 Task: Create a due date automation trigger when advanced on, 2 working days after a card is due add fields without custom field "Resume" set to 10 at 11:00 AM.
Action: Mouse moved to (1005, 301)
Screenshot: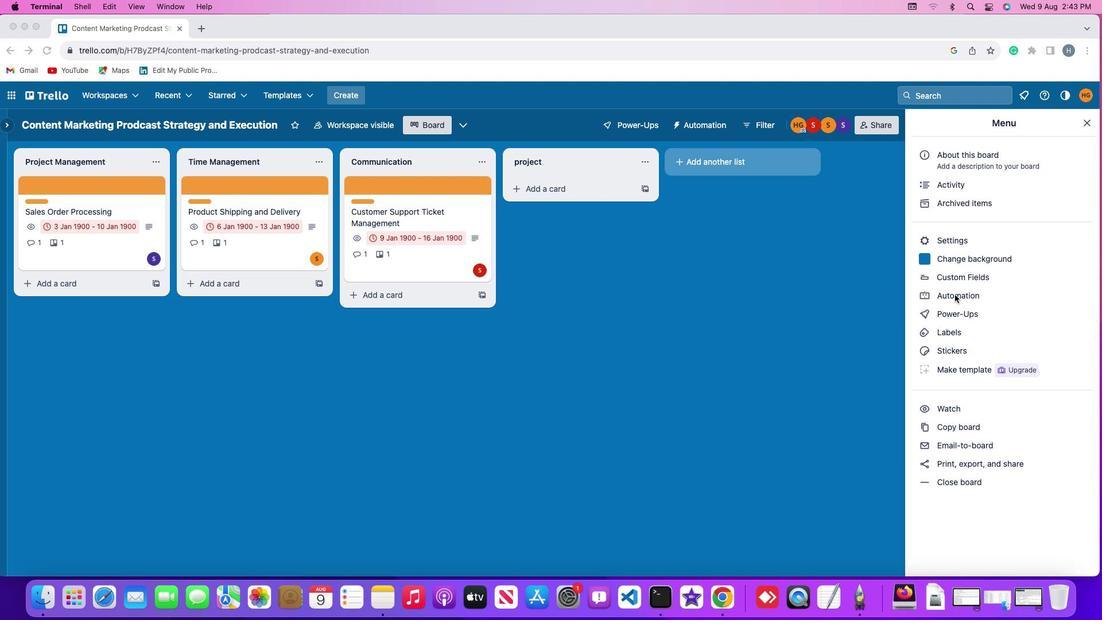 
Action: Mouse pressed left at (1005, 301)
Screenshot: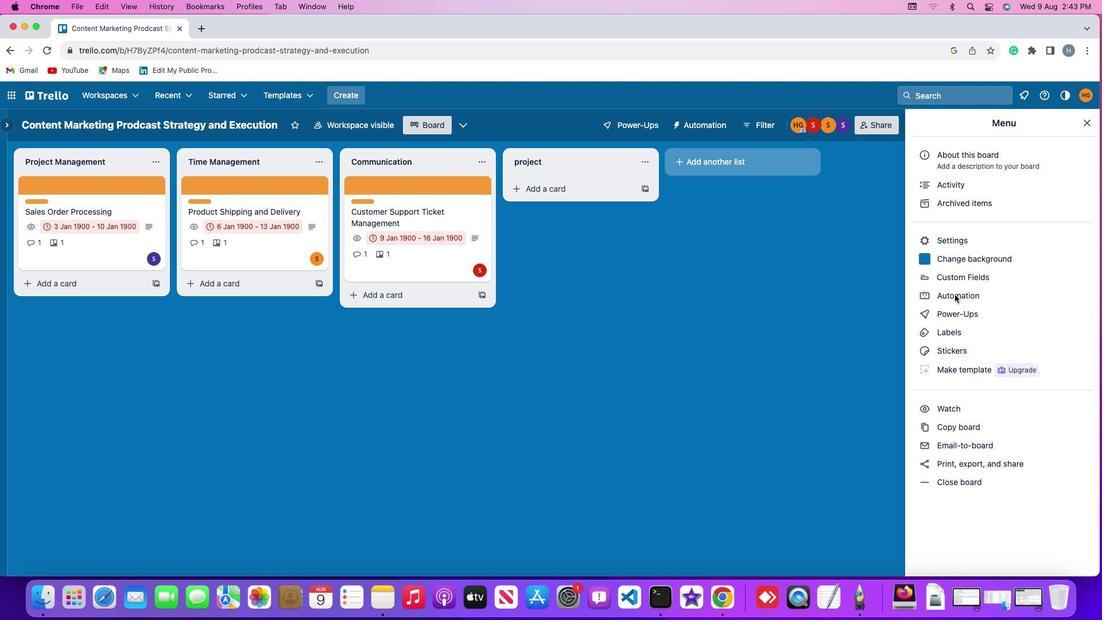 
Action: Mouse pressed left at (1005, 301)
Screenshot: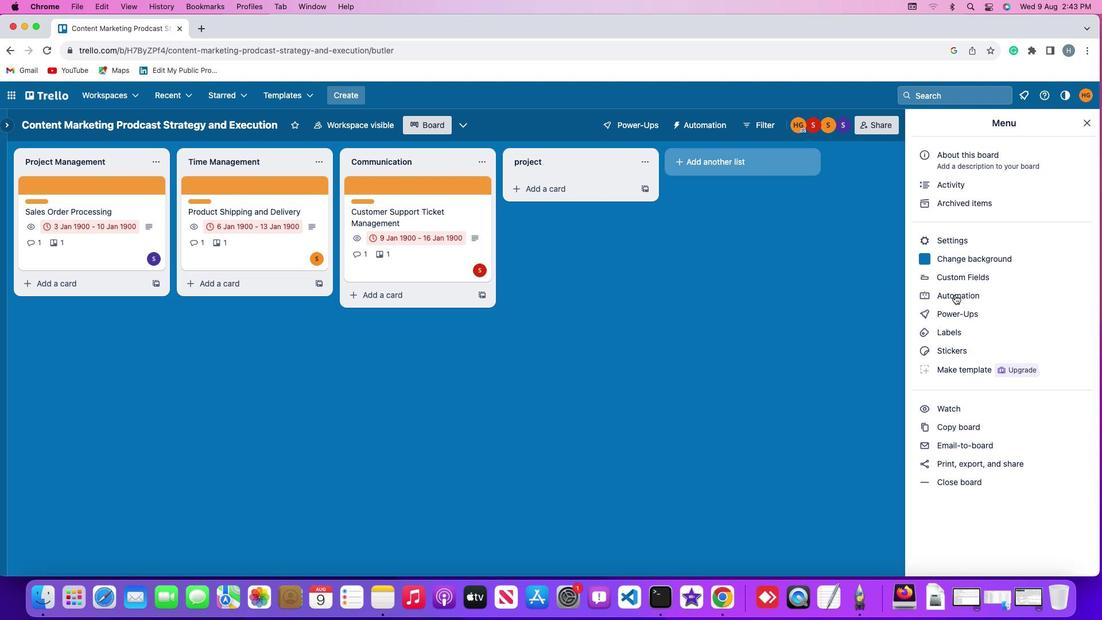 
Action: Mouse moved to (48, 278)
Screenshot: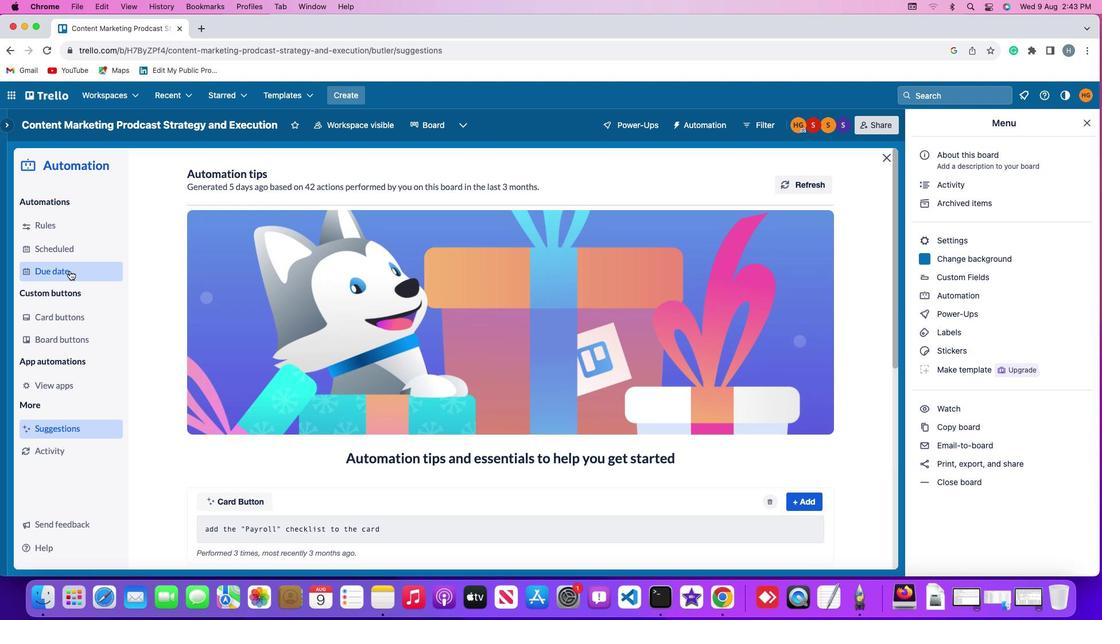
Action: Mouse pressed left at (48, 278)
Screenshot: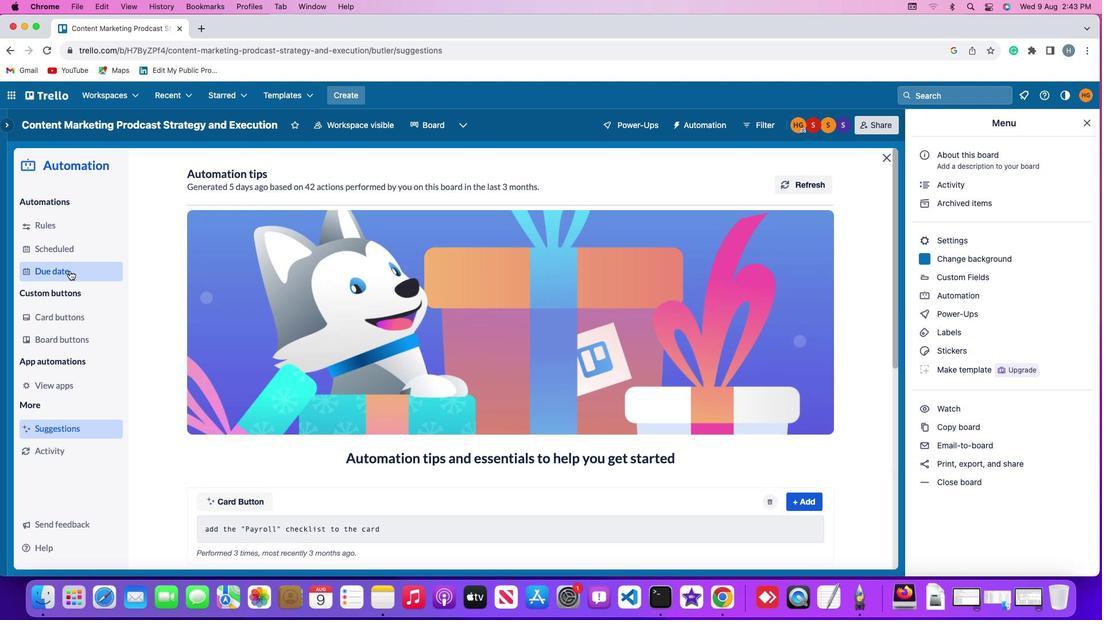 
Action: Mouse moved to (782, 186)
Screenshot: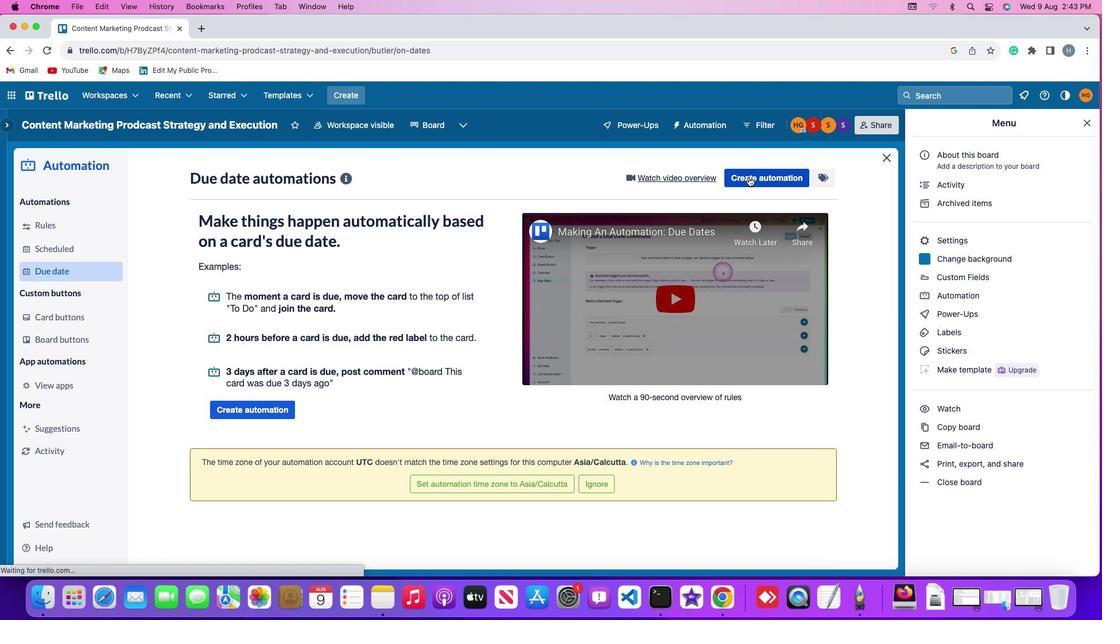 
Action: Mouse pressed left at (782, 186)
Screenshot: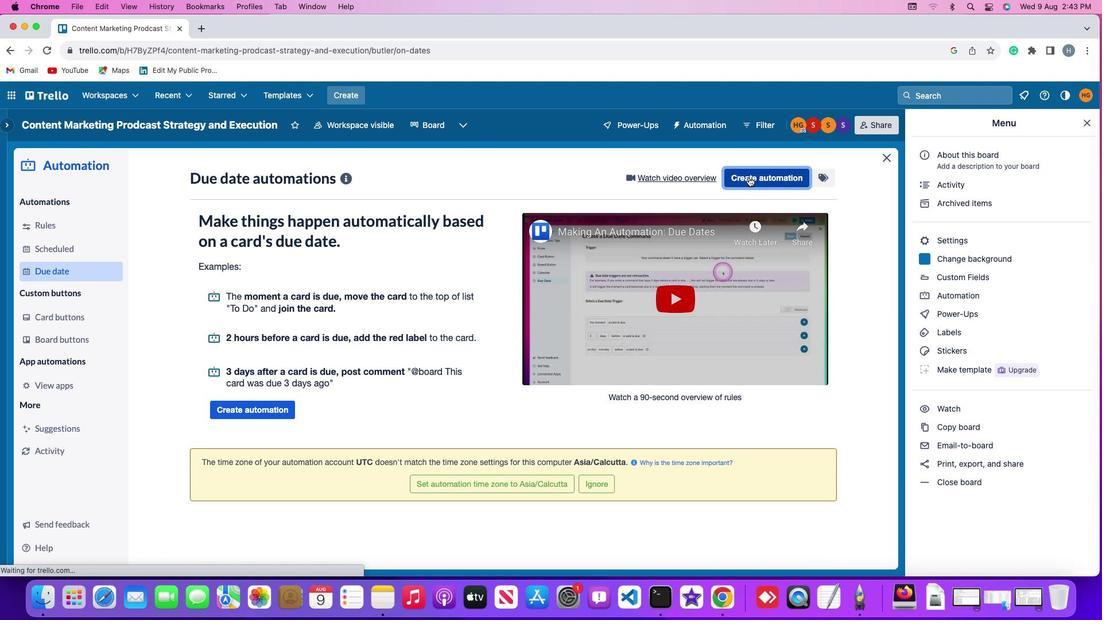 
Action: Mouse moved to (211, 290)
Screenshot: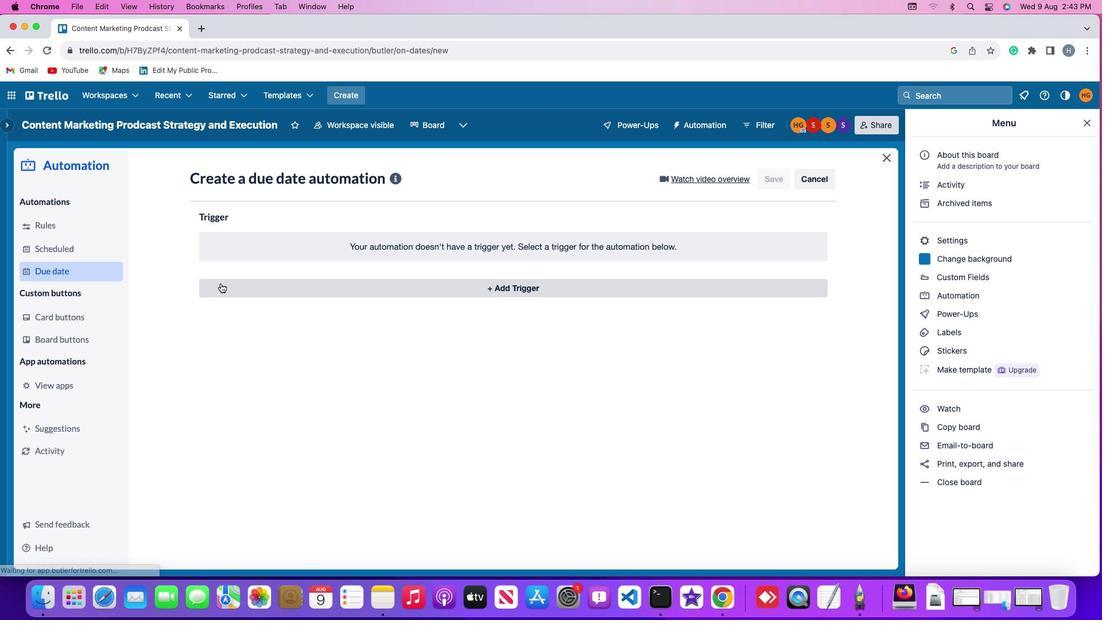 
Action: Mouse pressed left at (211, 290)
Screenshot: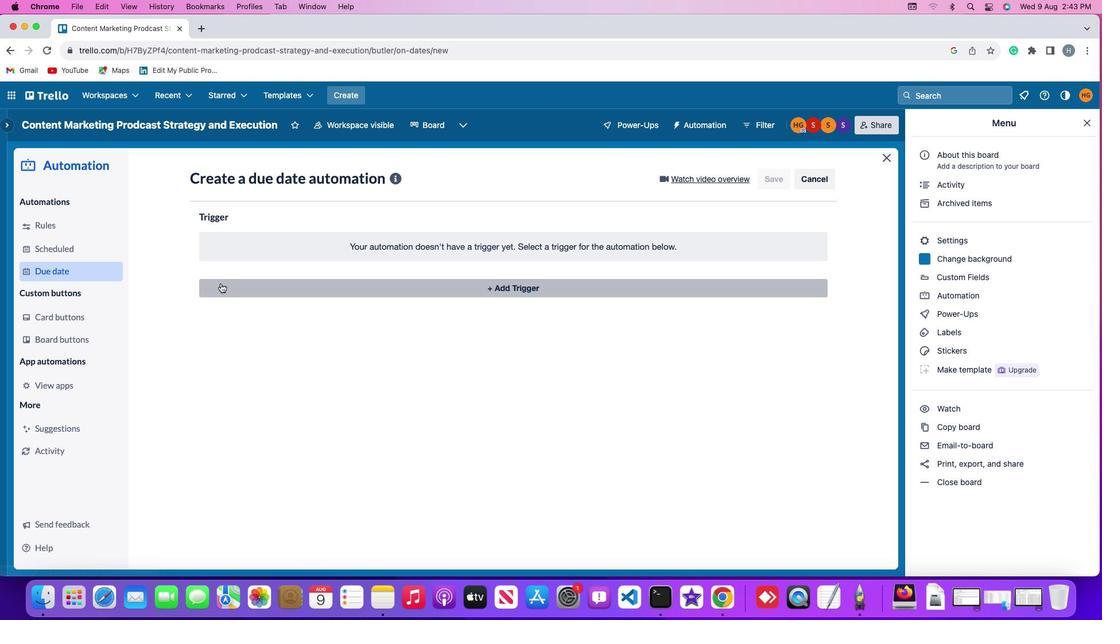 
Action: Mouse moved to (213, 462)
Screenshot: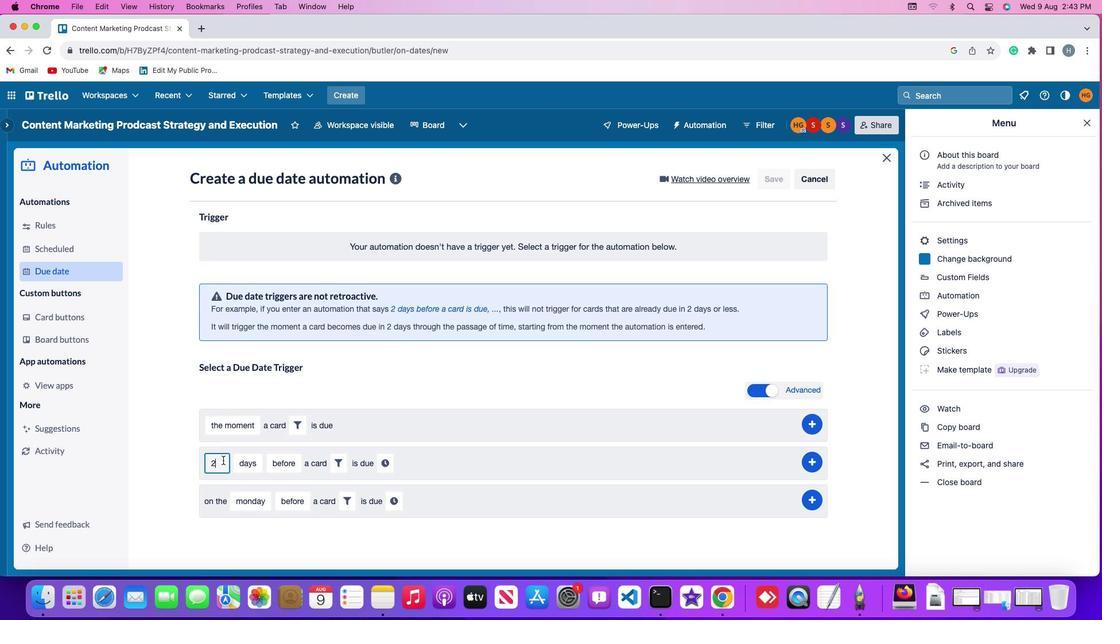 
Action: Mouse pressed left at (213, 462)
Screenshot: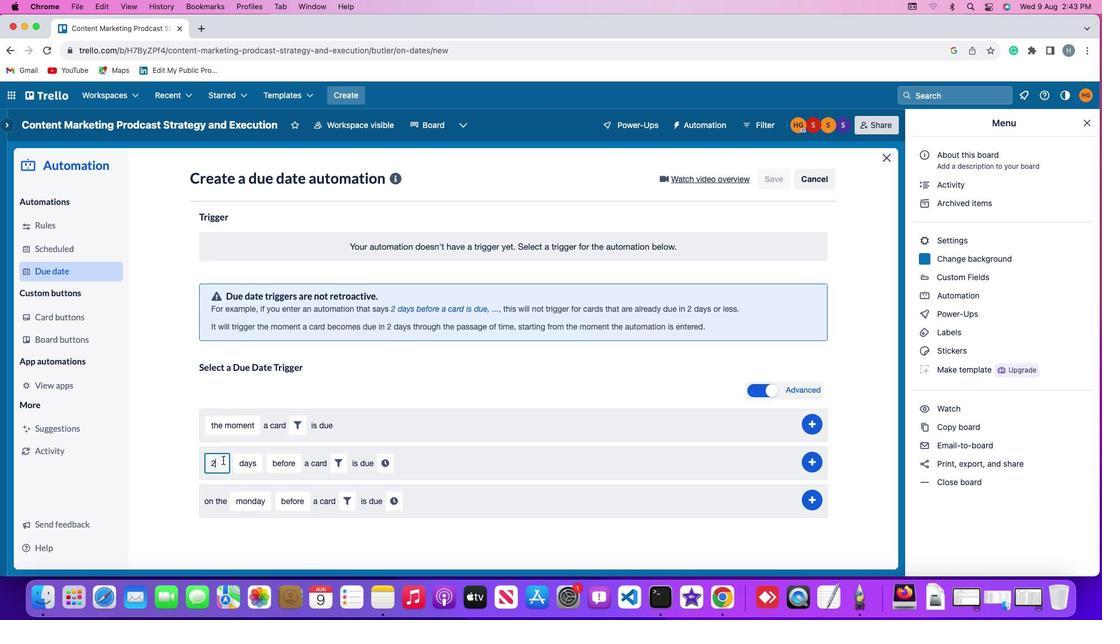 
Action: Mouse moved to (214, 462)
Screenshot: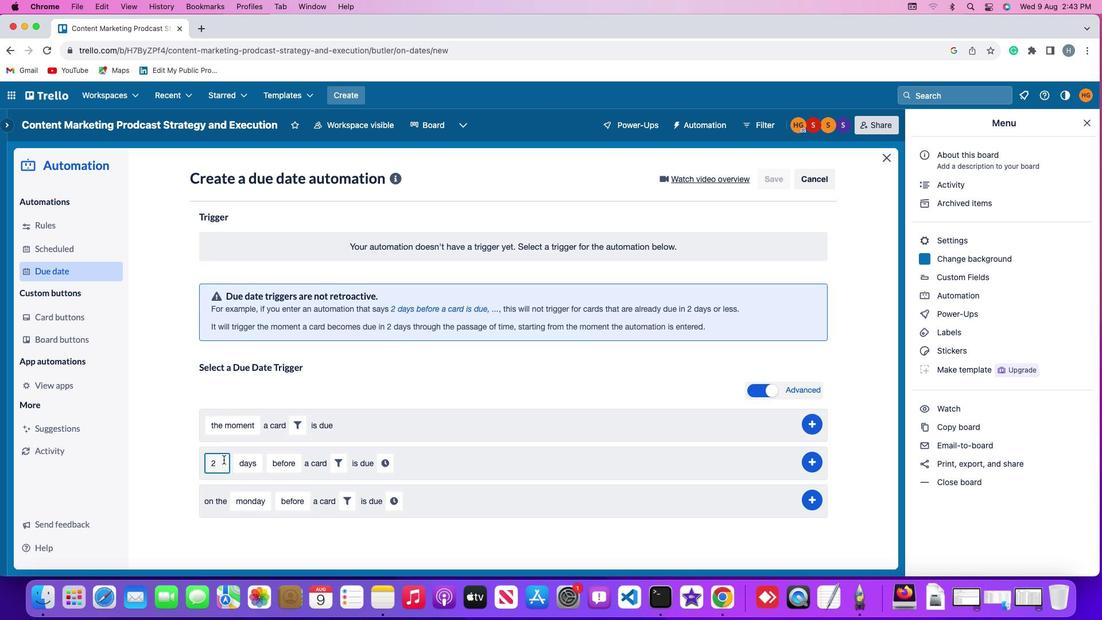 
Action: Key pressed Key.backspace
Screenshot: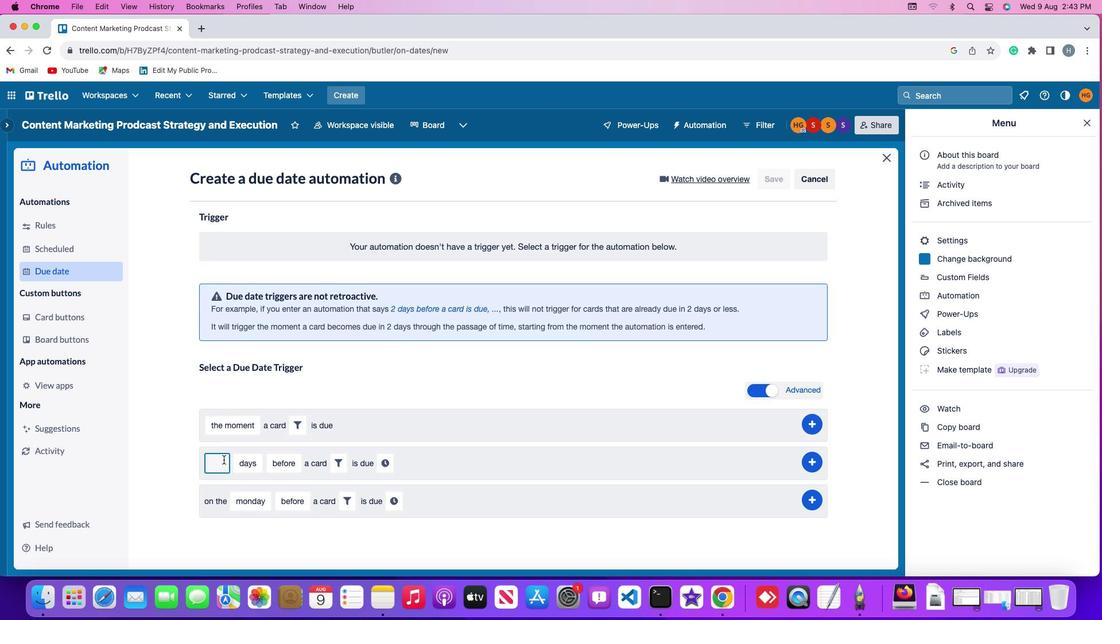 
Action: Mouse moved to (214, 462)
Screenshot: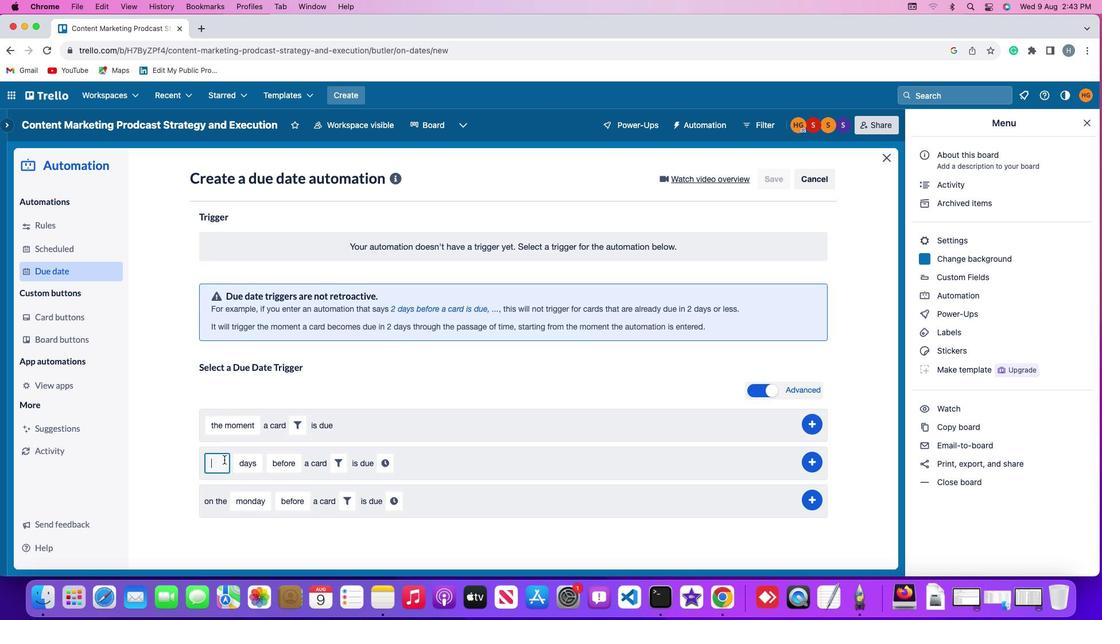 
Action: Key pressed '2'
Screenshot: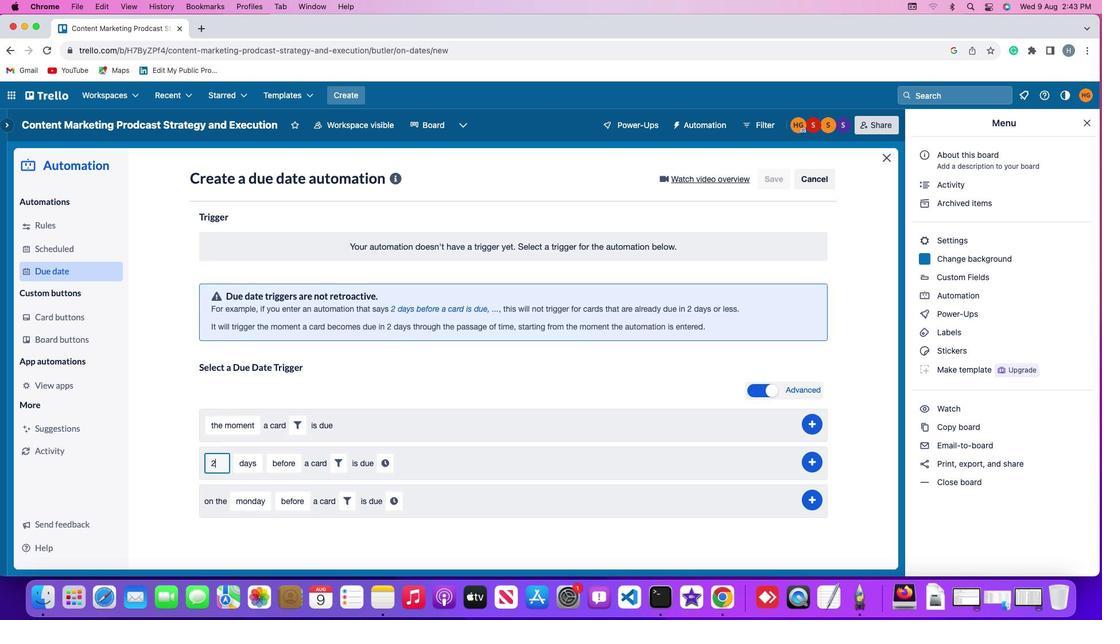 
Action: Mouse moved to (243, 465)
Screenshot: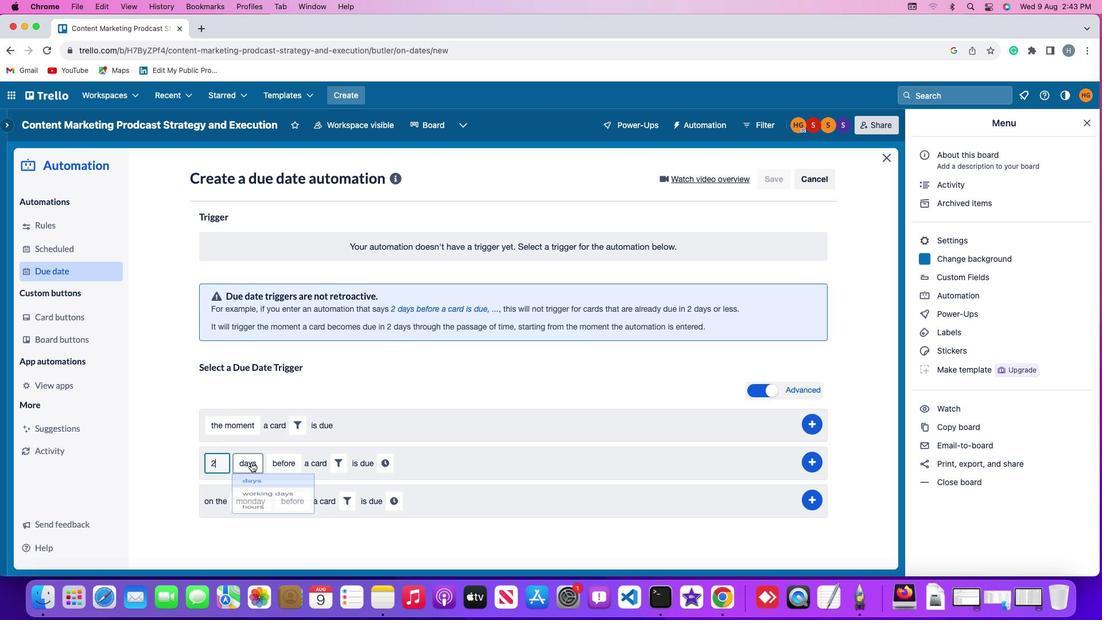 
Action: Mouse pressed left at (243, 465)
Screenshot: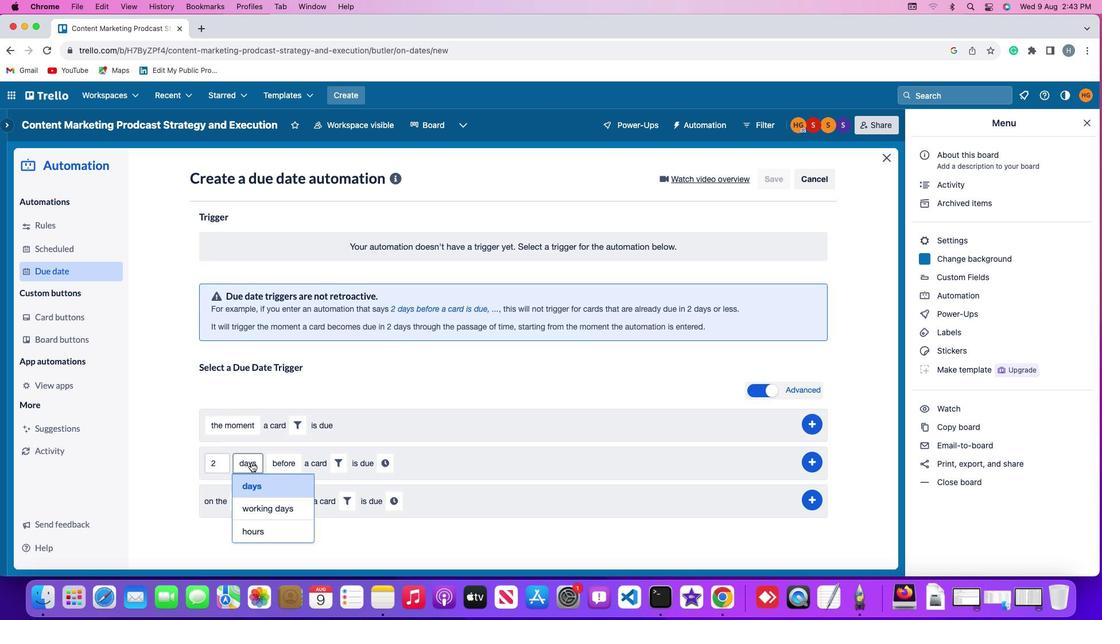 
Action: Mouse moved to (257, 511)
Screenshot: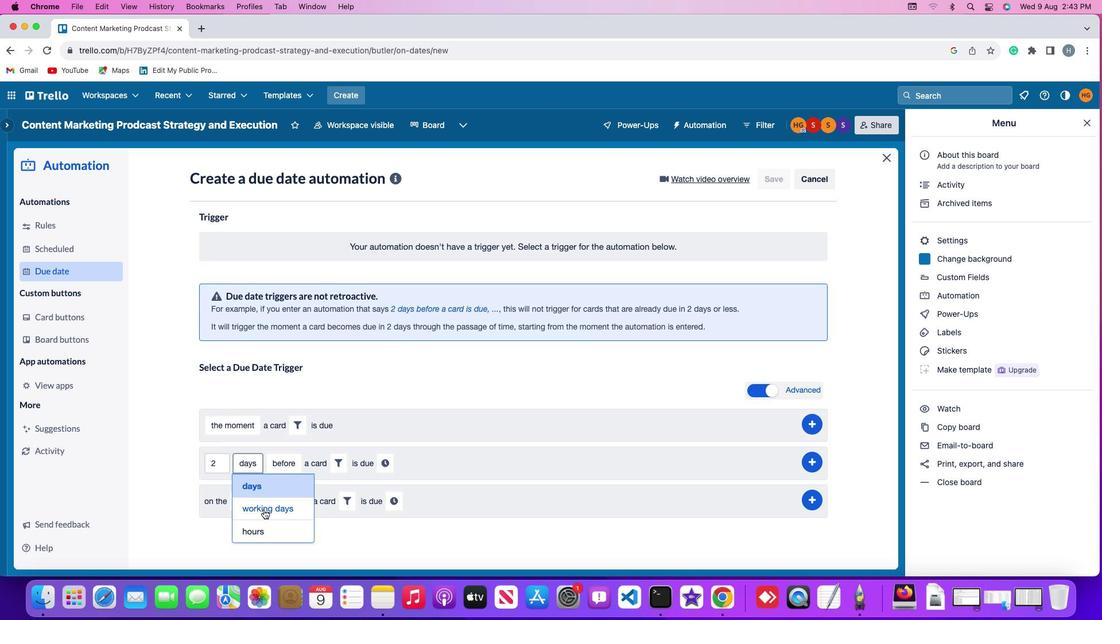 
Action: Mouse pressed left at (257, 511)
Screenshot: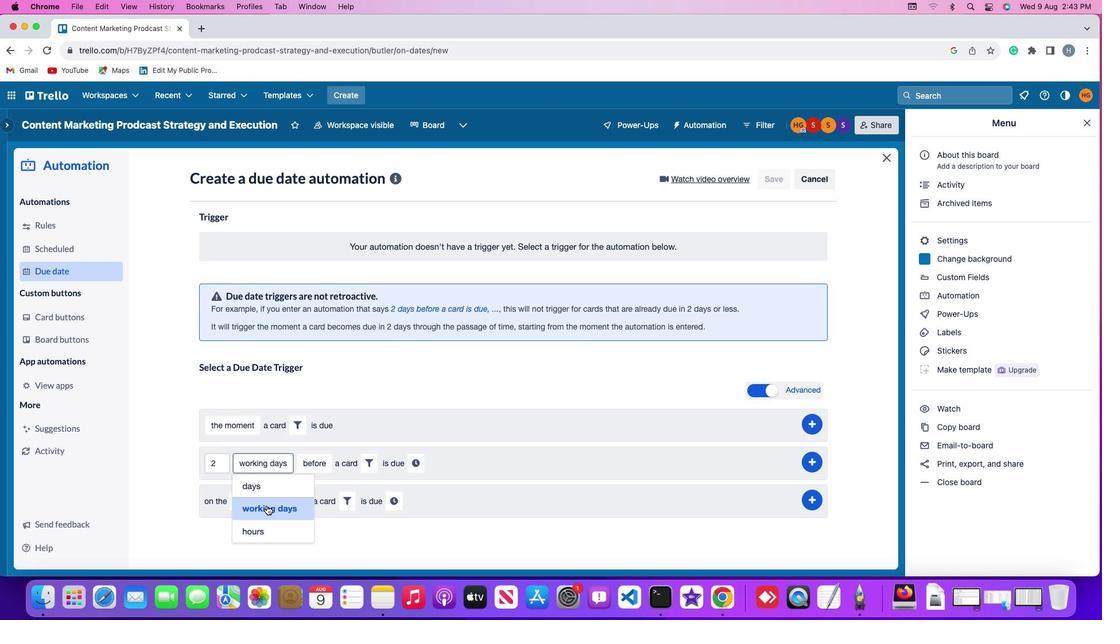 
Action: Mouse moved to (313, 462)
Screenshot: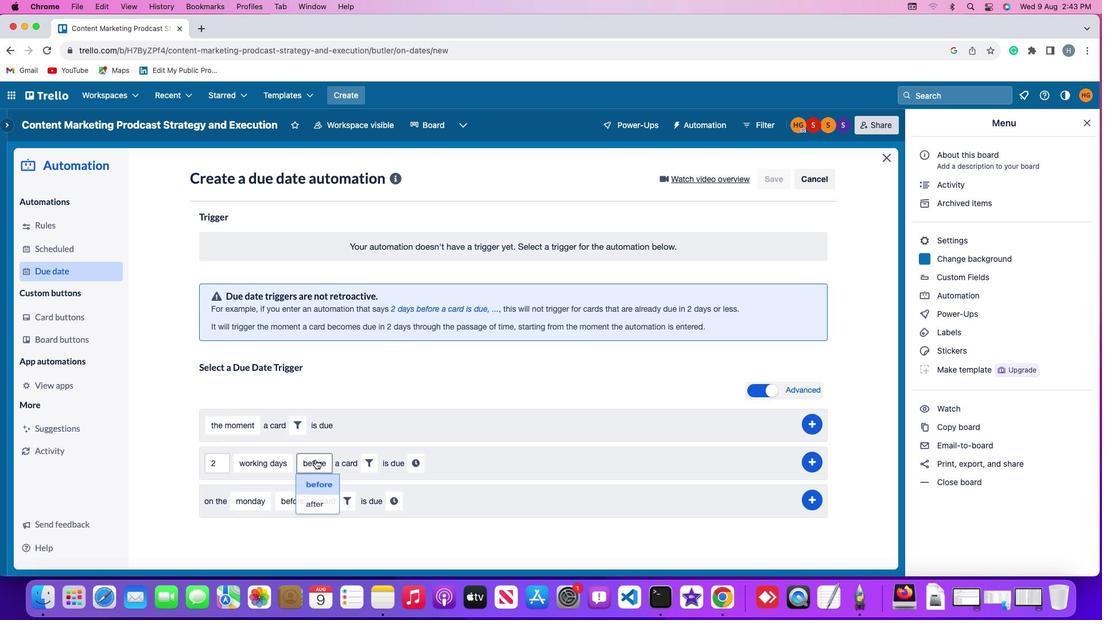 
Action: Mouse pressed left at (313, 462)
Screenshot: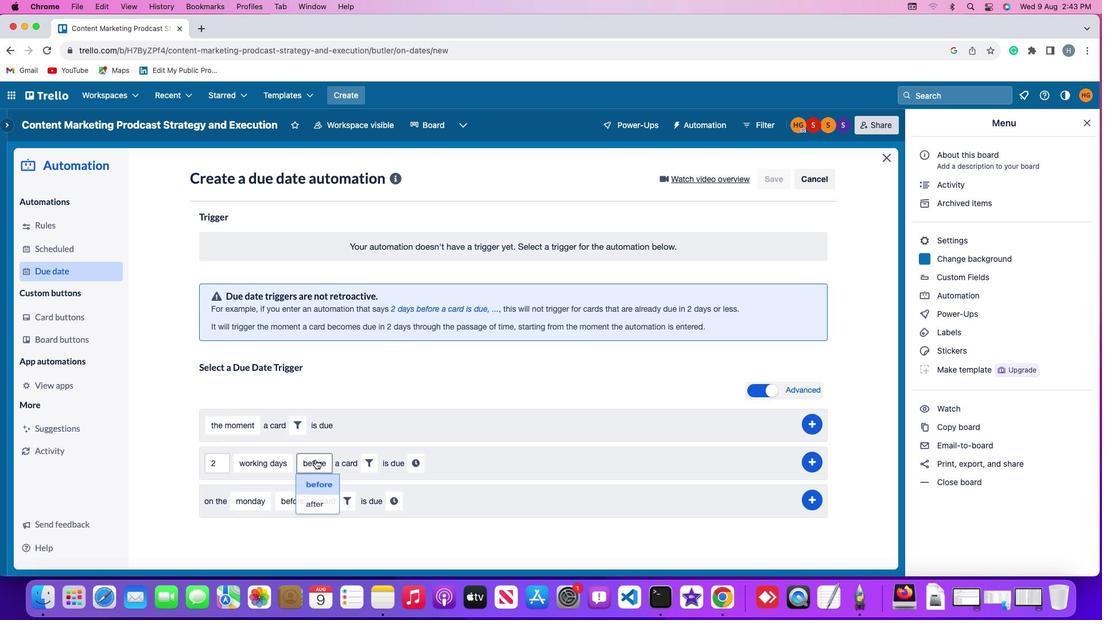
Action: Mouse moved to (317, 512)
Screenshot: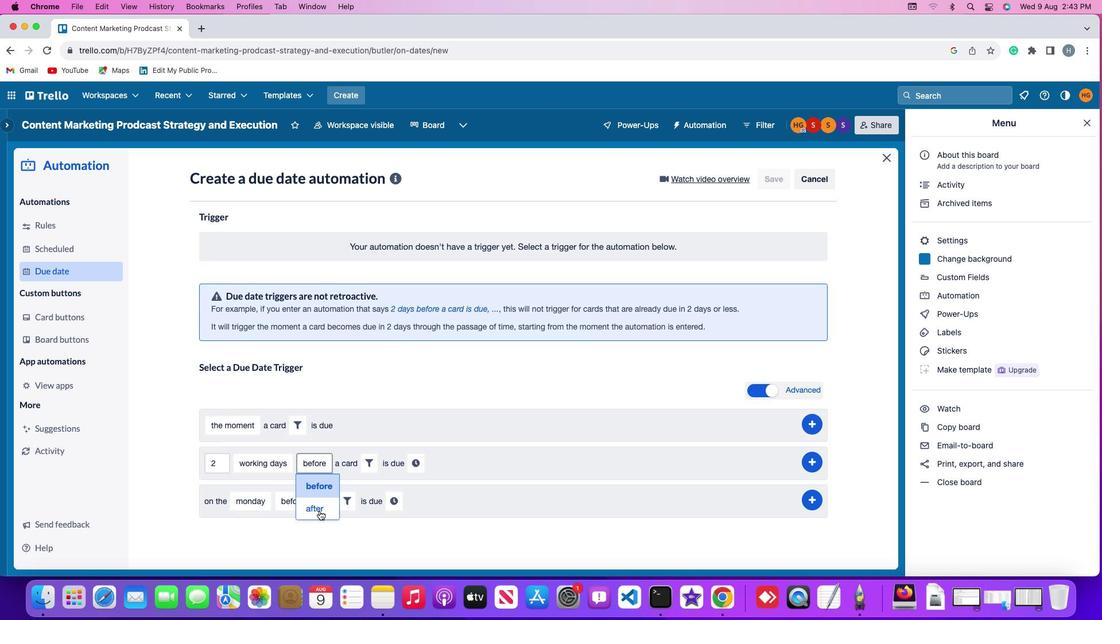 
Action: Mouse pressed left at (317, 512)
Screenshot: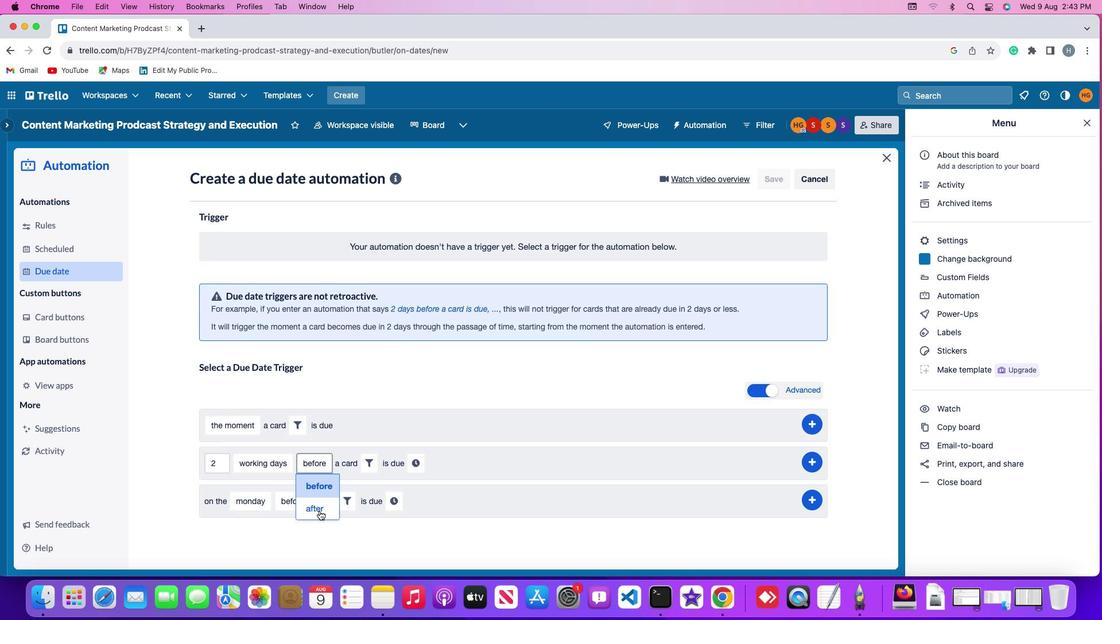 
Action: Mouse moved to (367, 470)
Screenshot: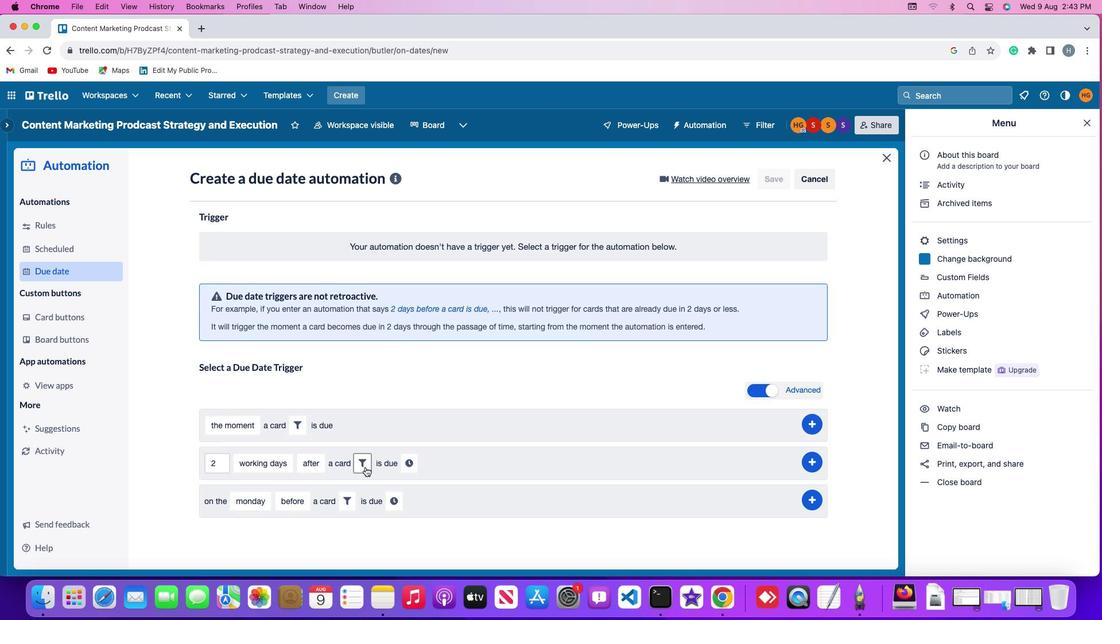 
Action: Mouse pressed left at (367, 470)
Screenshot: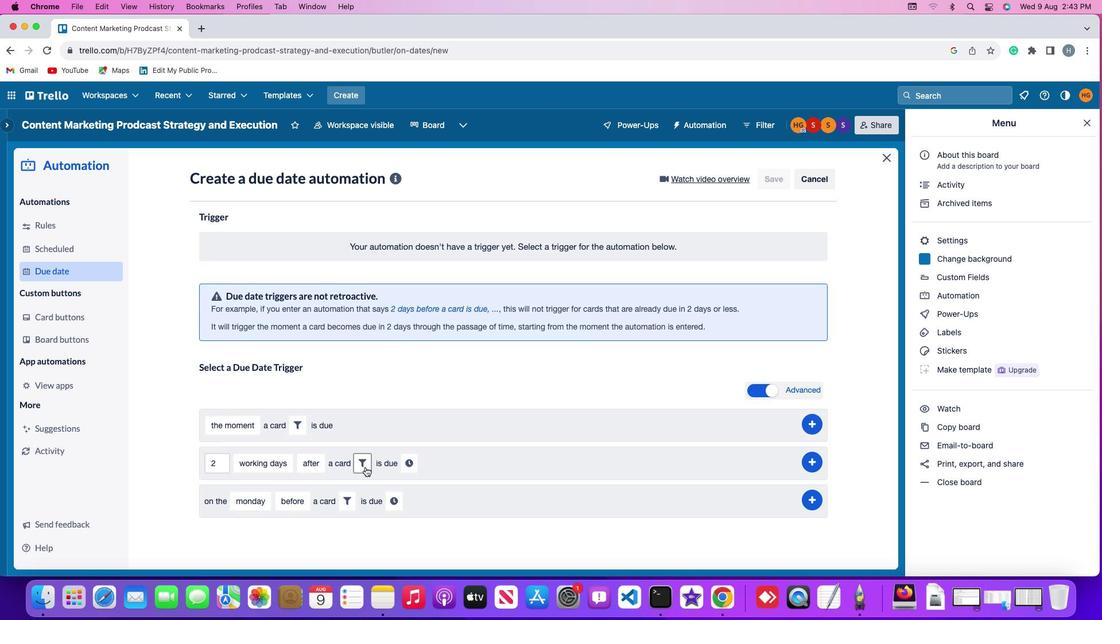 
Action: Mouse moved to (570, 499)
Screenshot: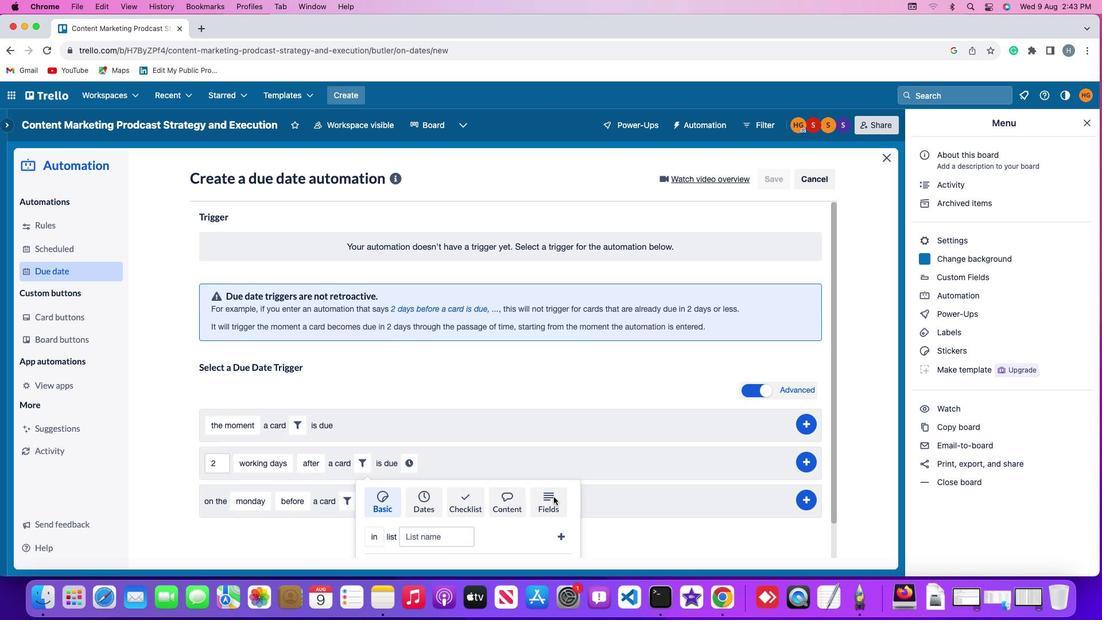 
Action: Mouse pressed left at (570, 499)
Screenshot: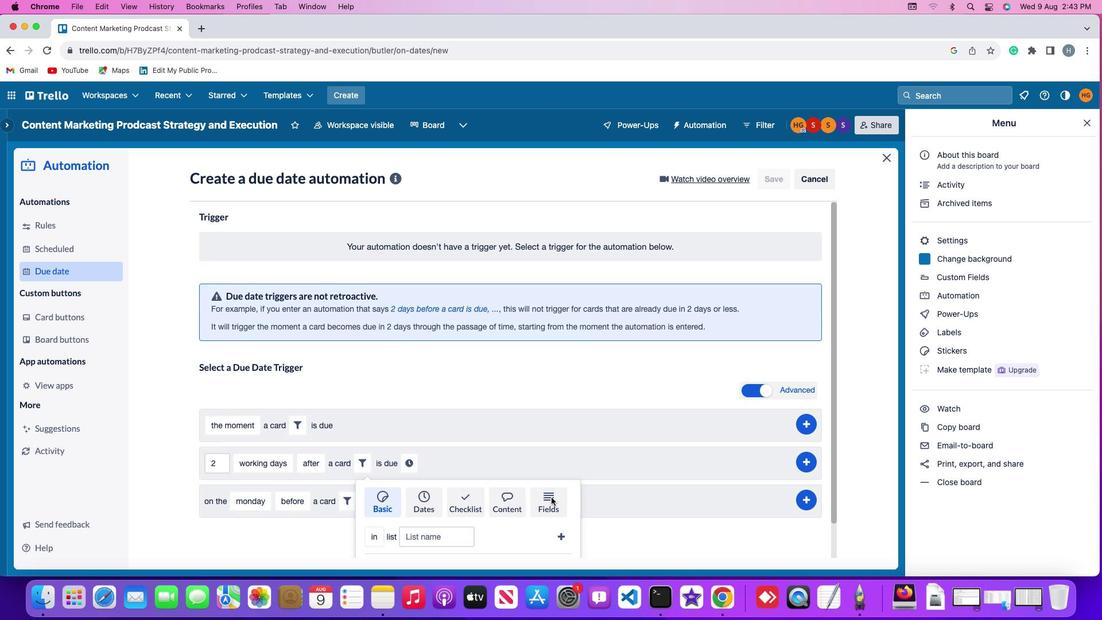 
Action: Mouse moved to (324, 540)
Screenshot: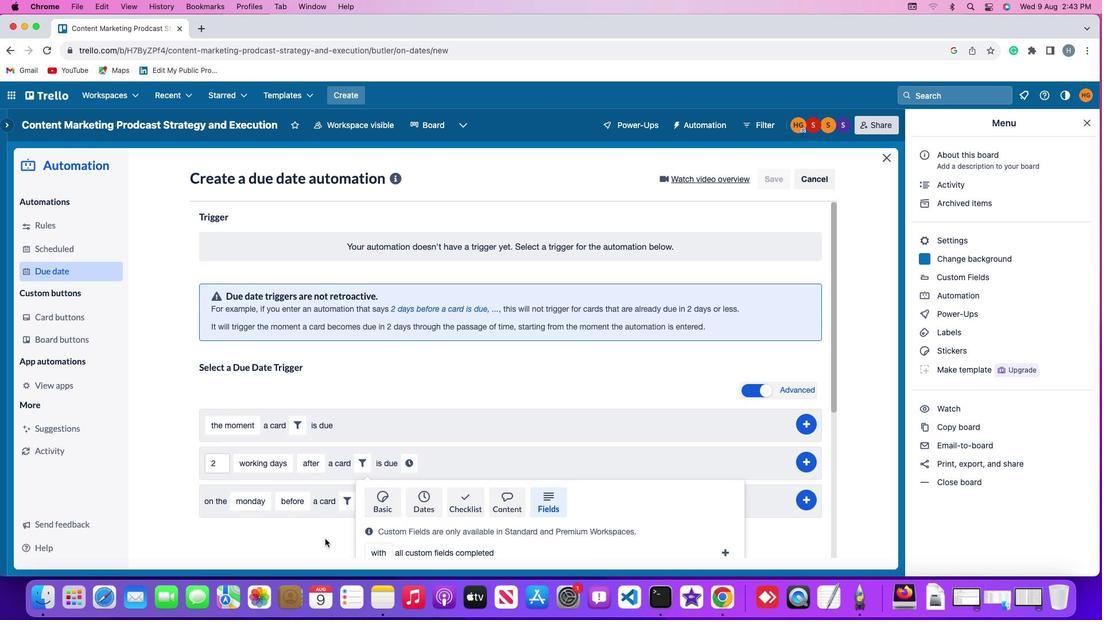 
Action: Mouse scrolled (324, 540) with delta (-26, 13)
Screenshot: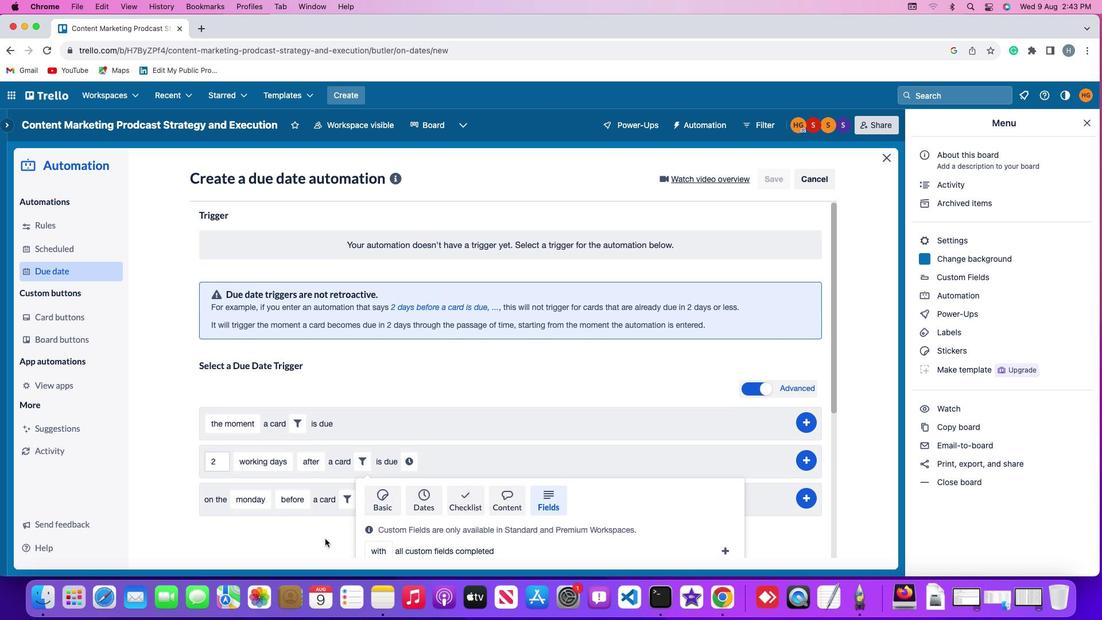 
Action: Mouse scrolled (324, 540) with delta (-26, 13)
Screenshot: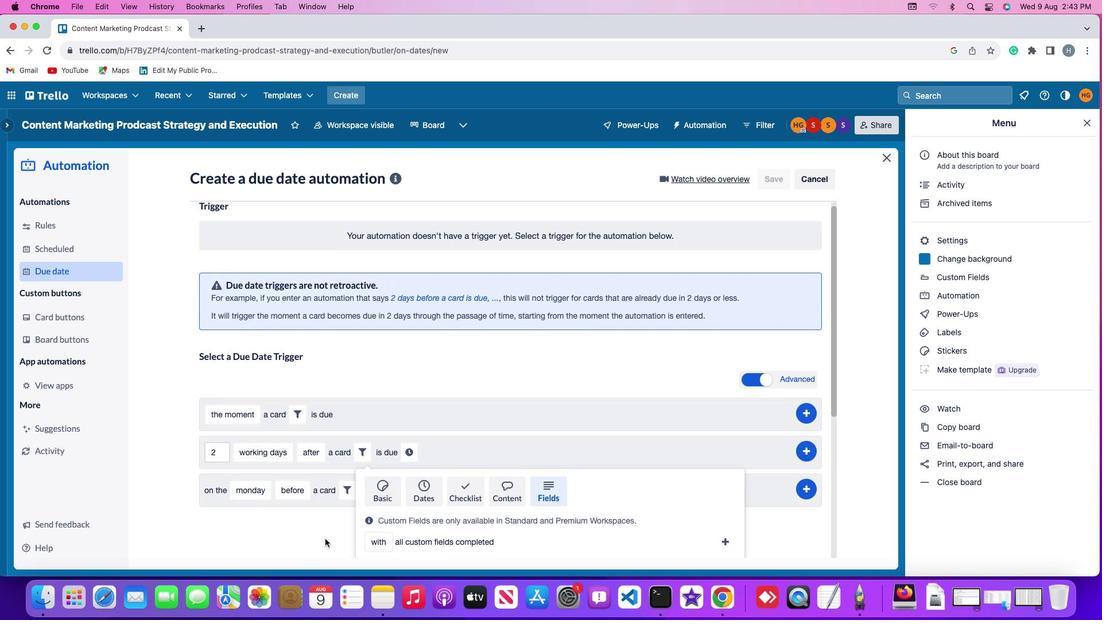 
Action: Mouse scrolled (324, 540) with delta (-26, 12)
Screenshot: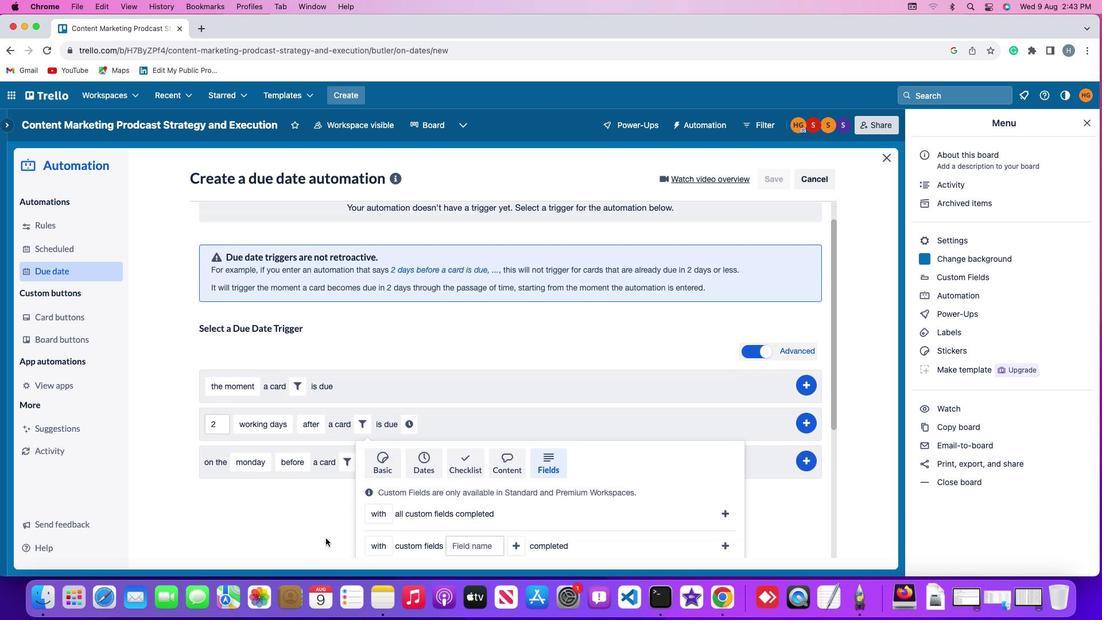 
Action: Mouse scrolled (324, 540) with delta (-26, 12)
Screenshot: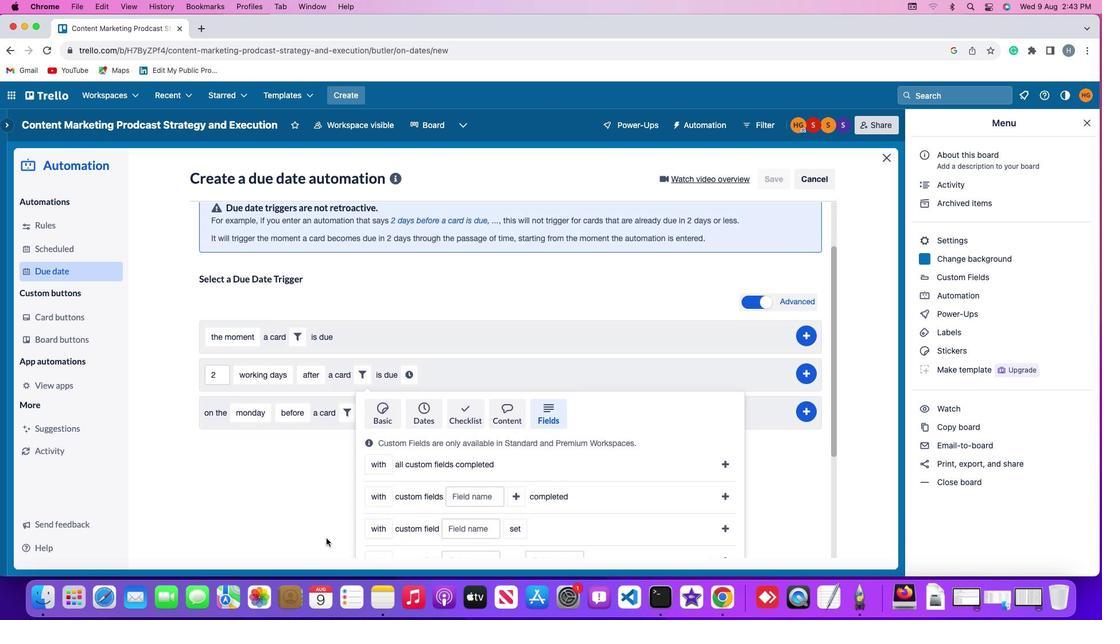 
Action: Mouse moved to (325, 539)
Screenshot: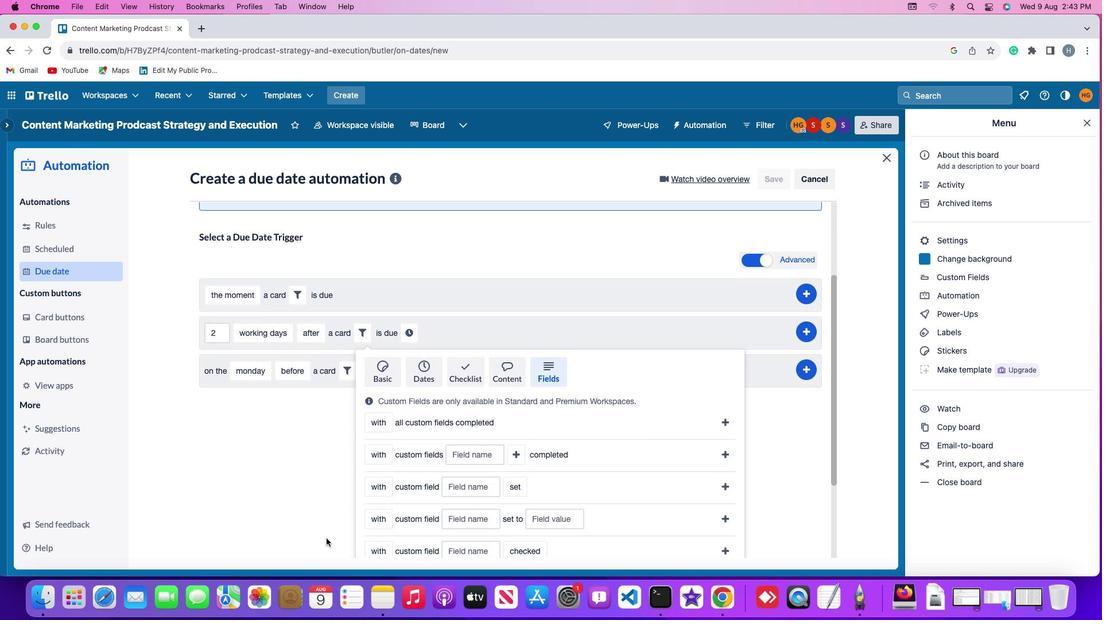 
Action: Mouse scrolled (325, 539) with delta (-26, 13)
Screenshot: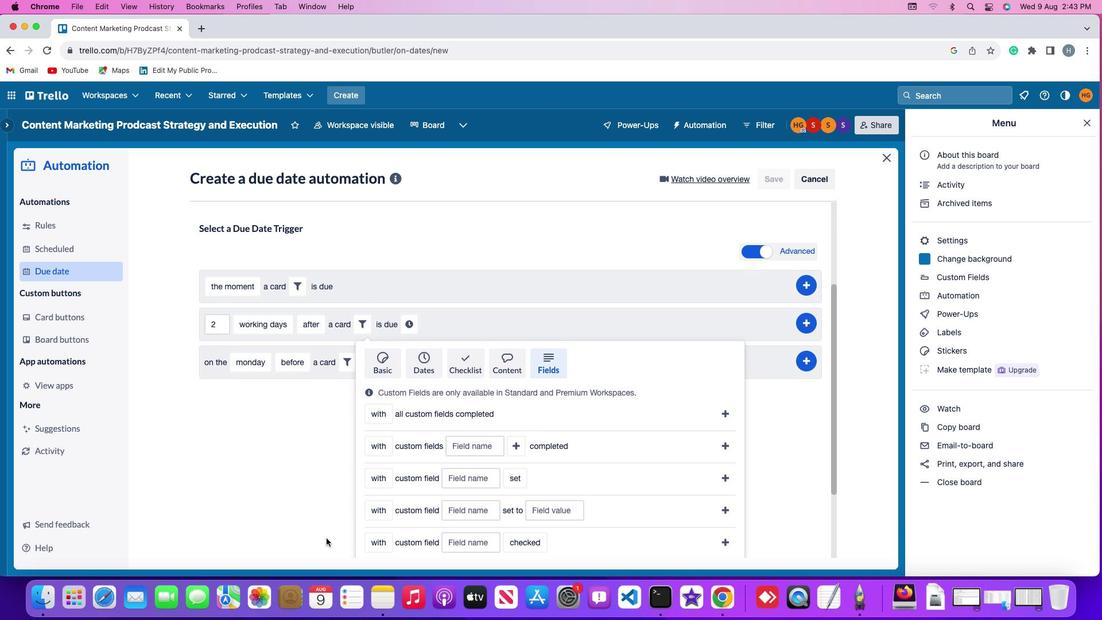 
Action: Mouse scrolled (325, 539) with delta (-26, 13)
Screenshot: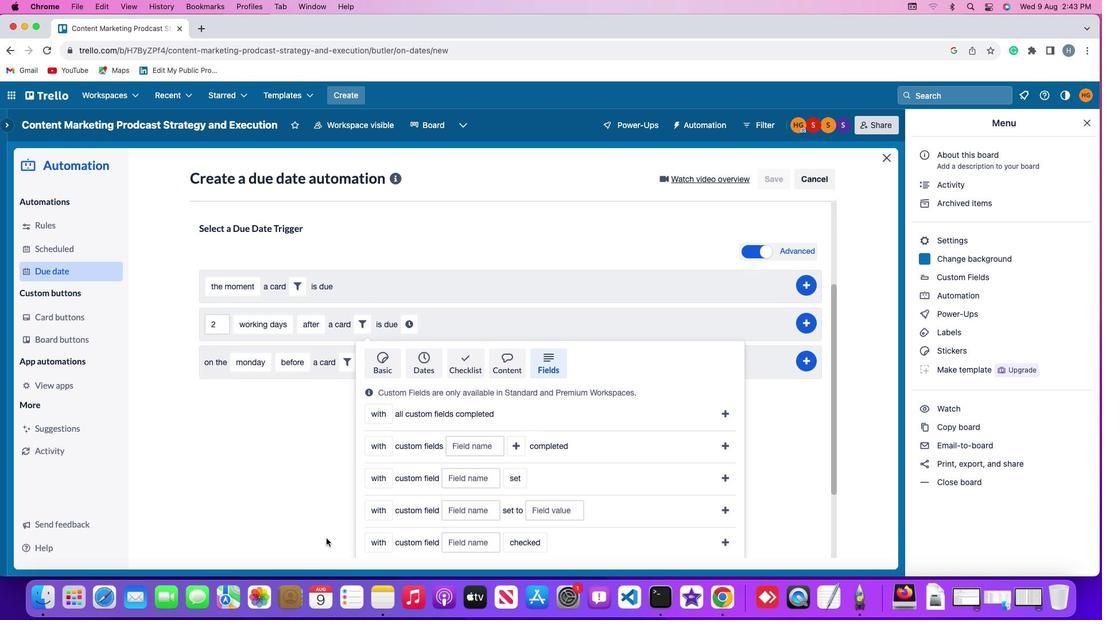 
Action: Mouse scrolled (325, 539) with delta (-26, 13)
Screenshot: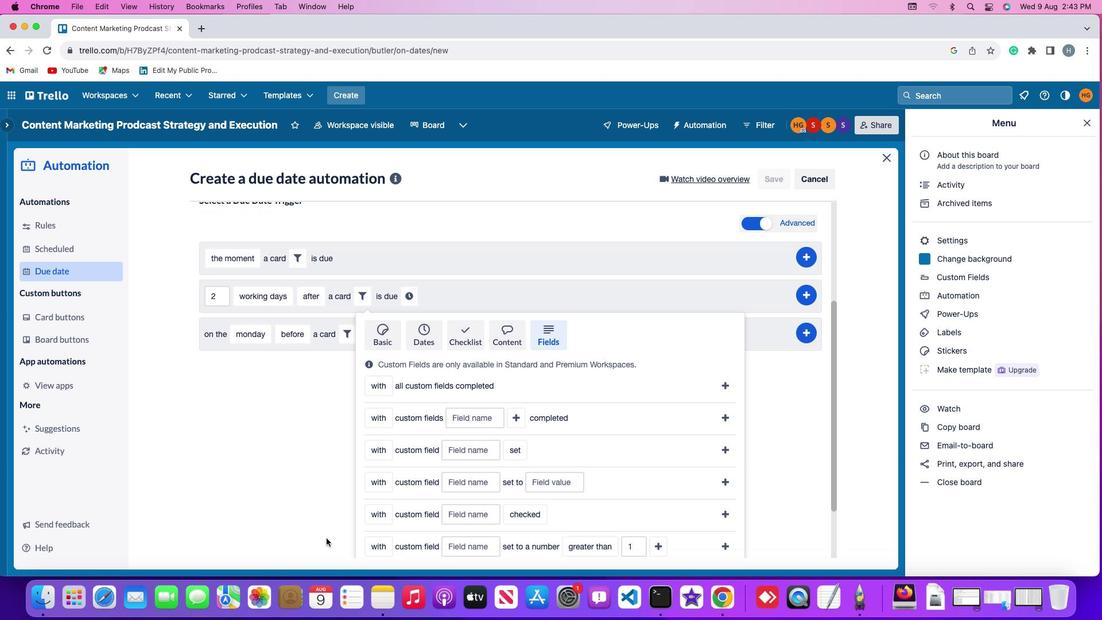 
Action: Mouse scrolled (325, 539) with delta (-26, 13)
Screenshot: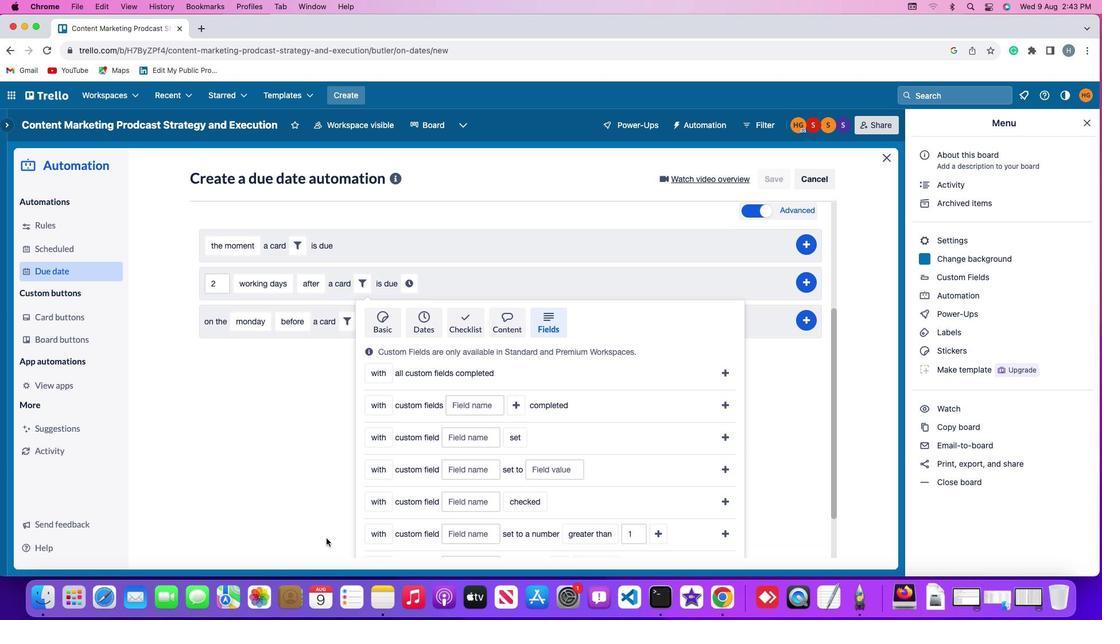 
Action: Mouse scrolled (325, 539) with delta (-26, 13)
Screenshot: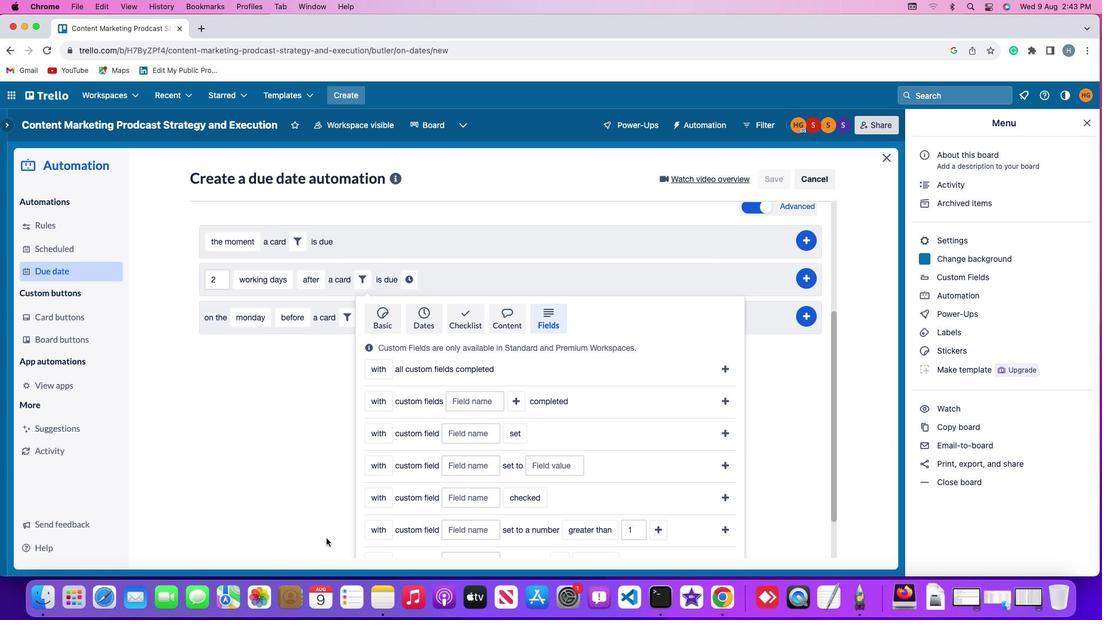 
Action: Mouse moved to (380, 460)
Screenshot: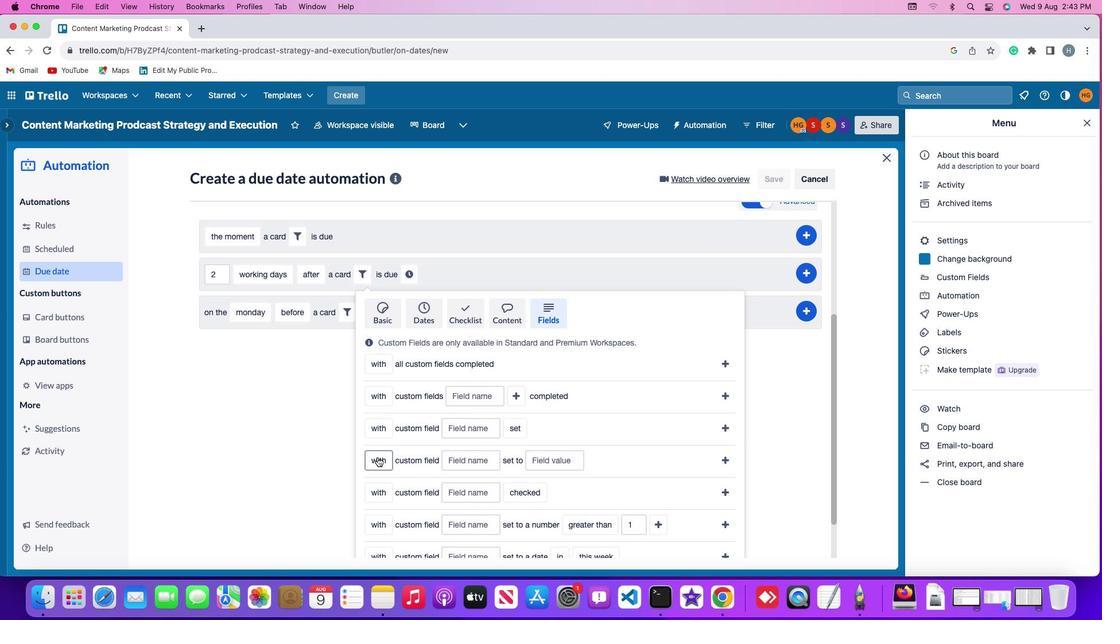 
Action: Mouse pressed left at (380, 460)
Screenshot: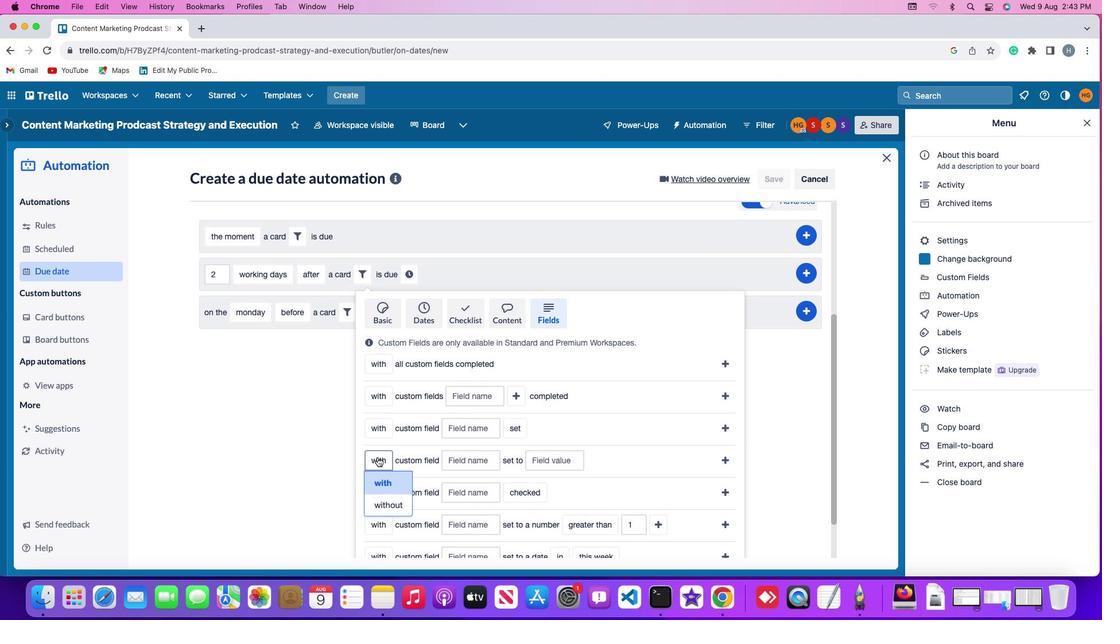 
Action: Mouse moved to (390, 503)
Screenshot: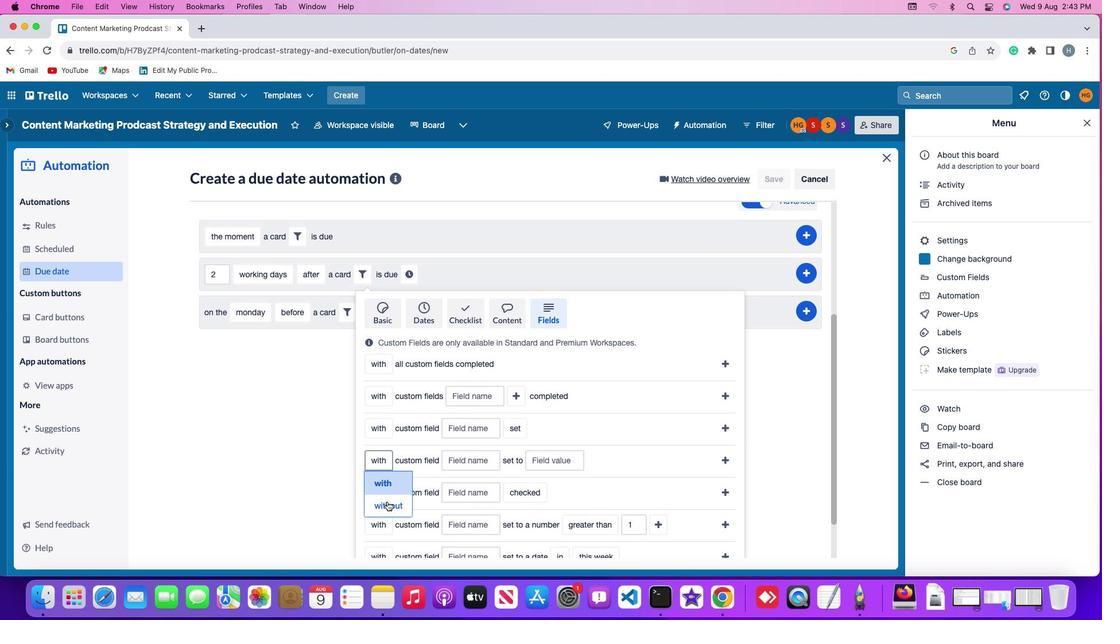 
Action: Mouse pressed left at (390, 503)
Screenshot: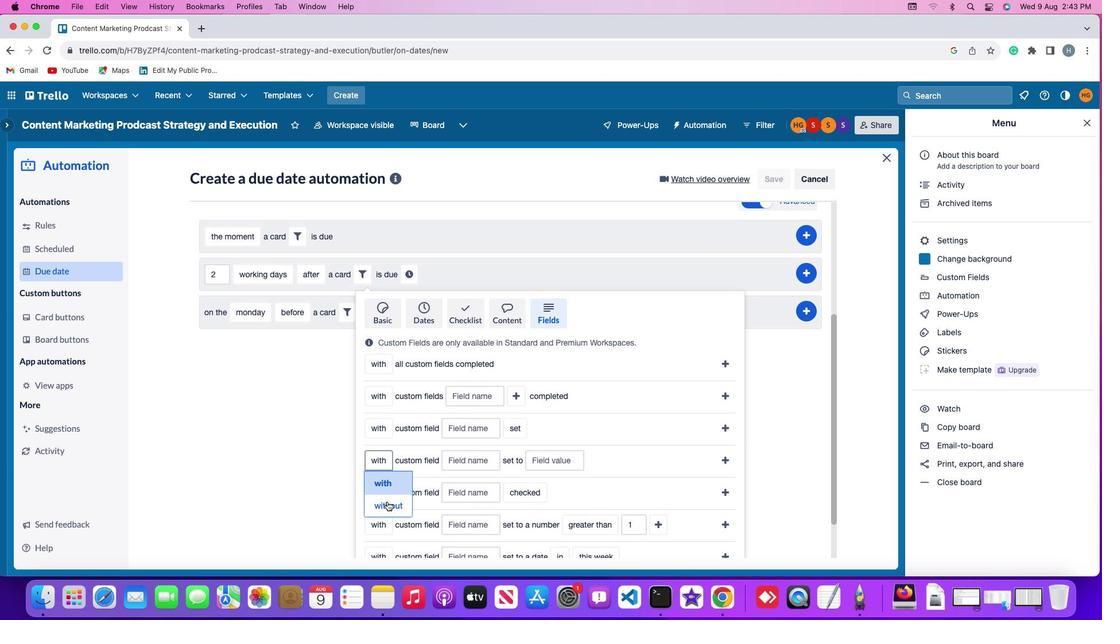 
Action: Mouse moved to (484, 464)
Screenshot: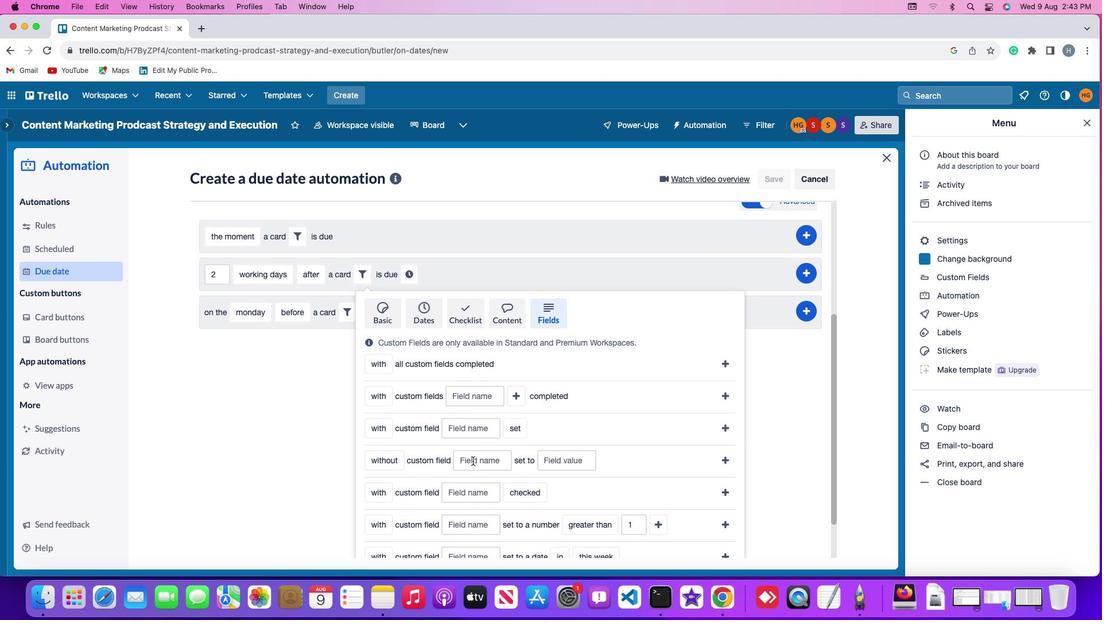 
Action: Mouse pressed left at (484, 464)
Screenshot: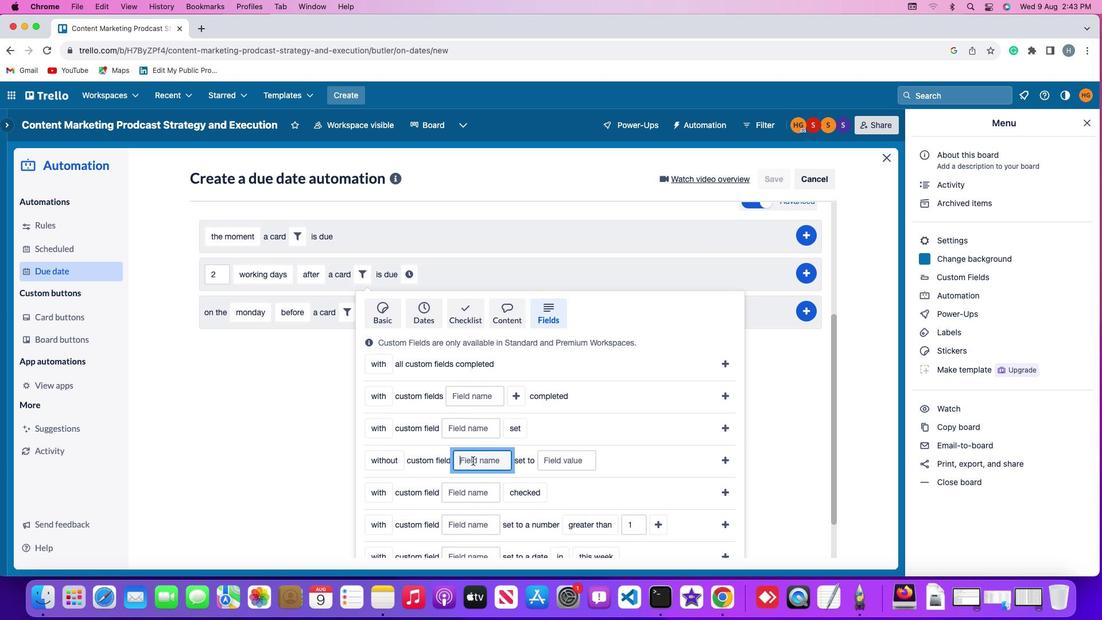 
Action: Key pressed Key.shift'R''e''s''u''m''e'
Screenshot: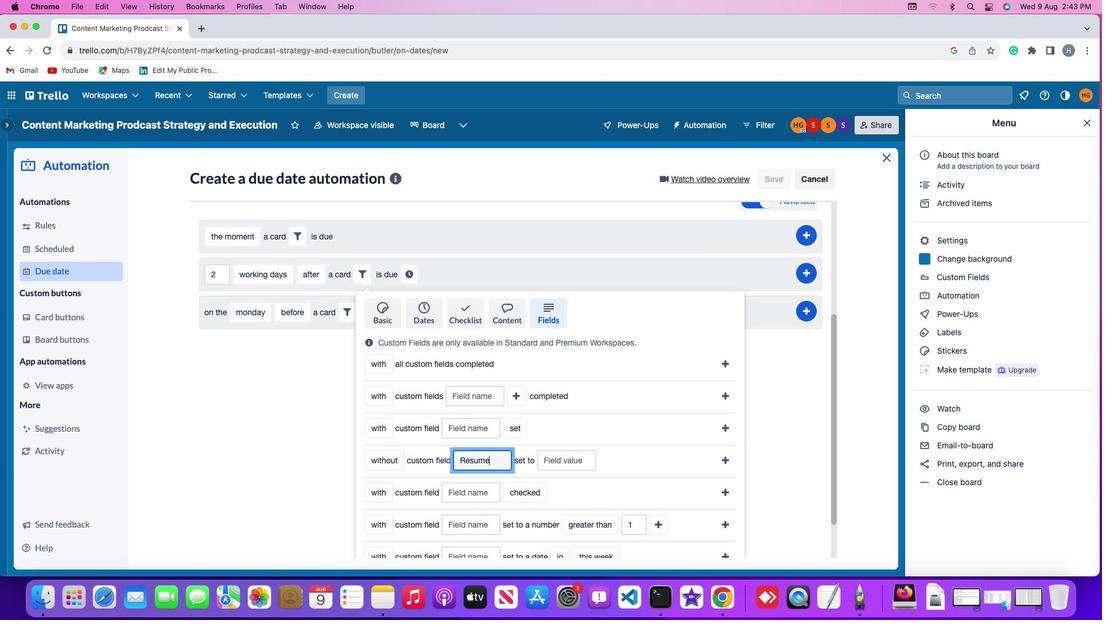 
Action: Mouse moved to (572, 463)
Screenshot: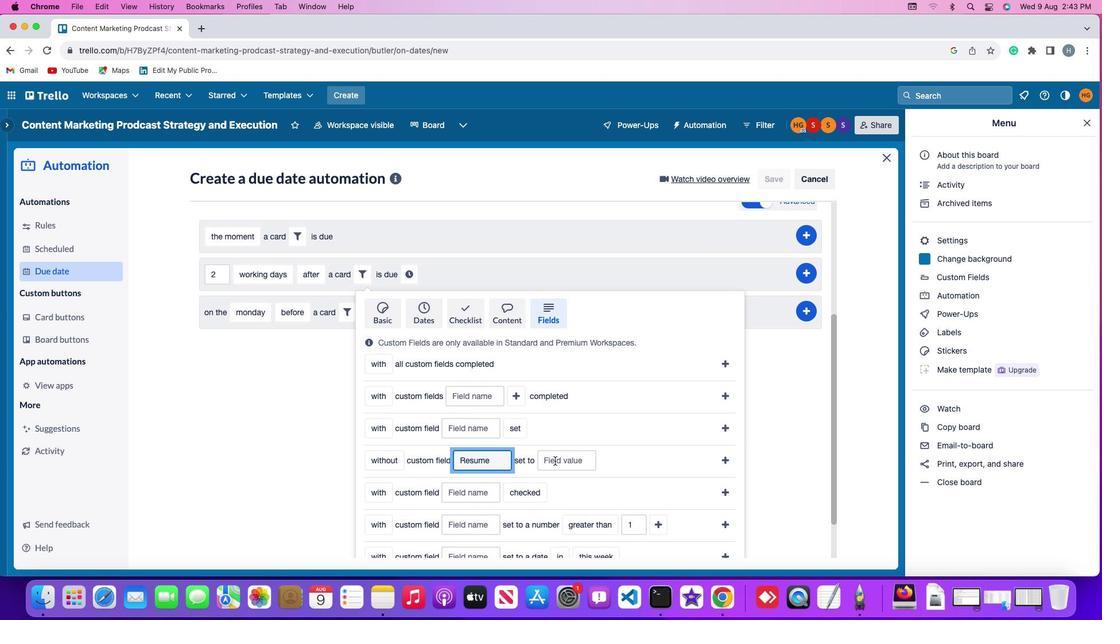 
Action: Mouse pressed left at (572, 463)
Screenshot: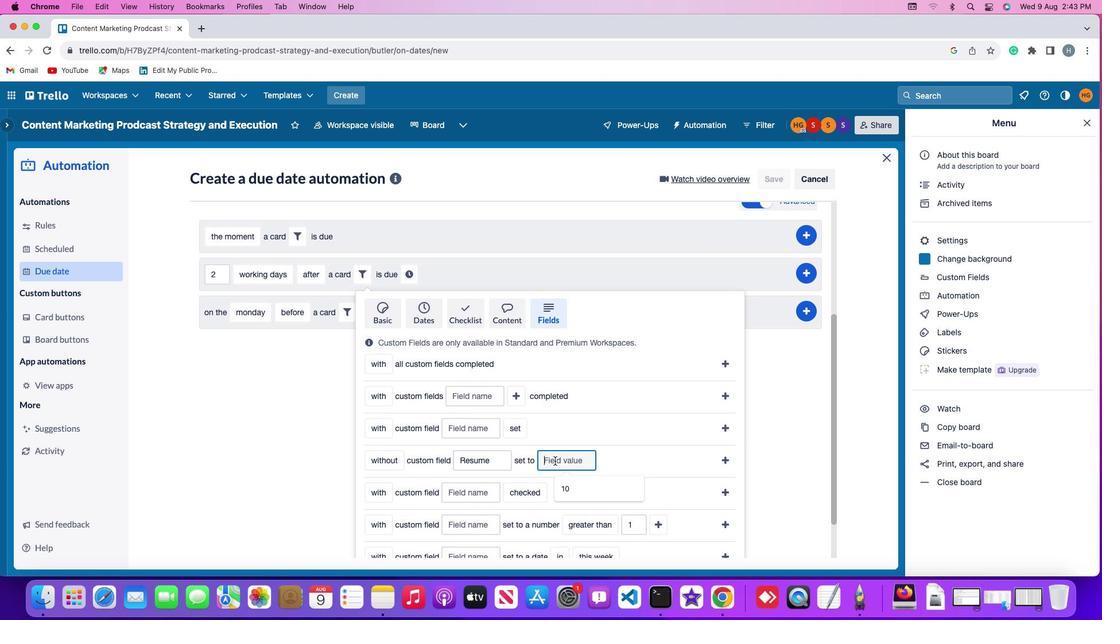 
Action: Mouse moved to (590, 488)
Screenshot: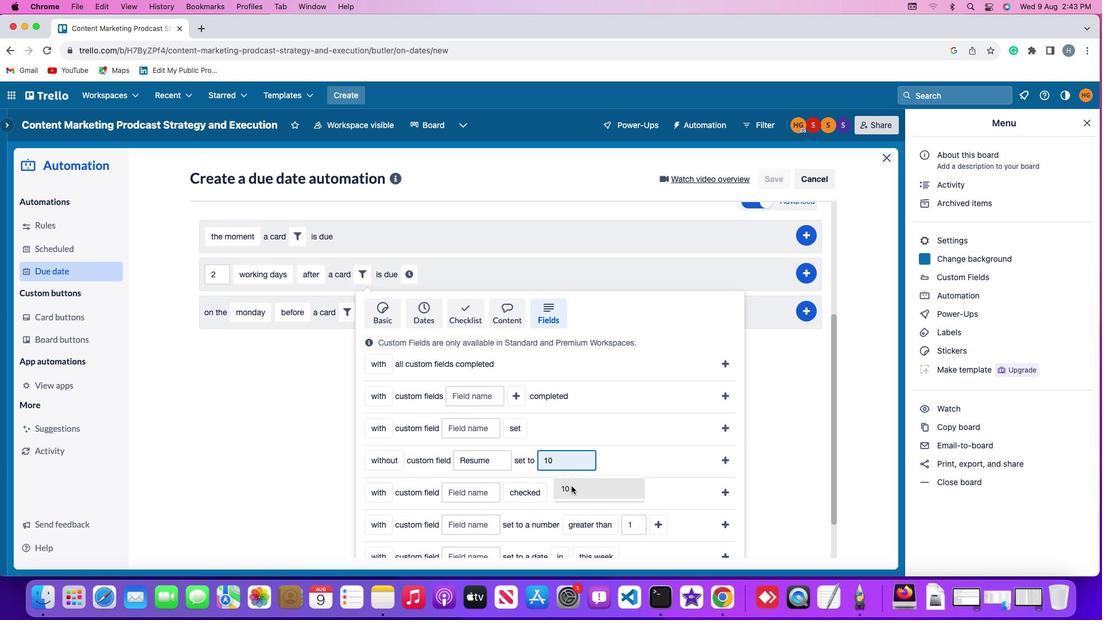 
Action: Mouse pressed left at (590, 488)
Screenshot: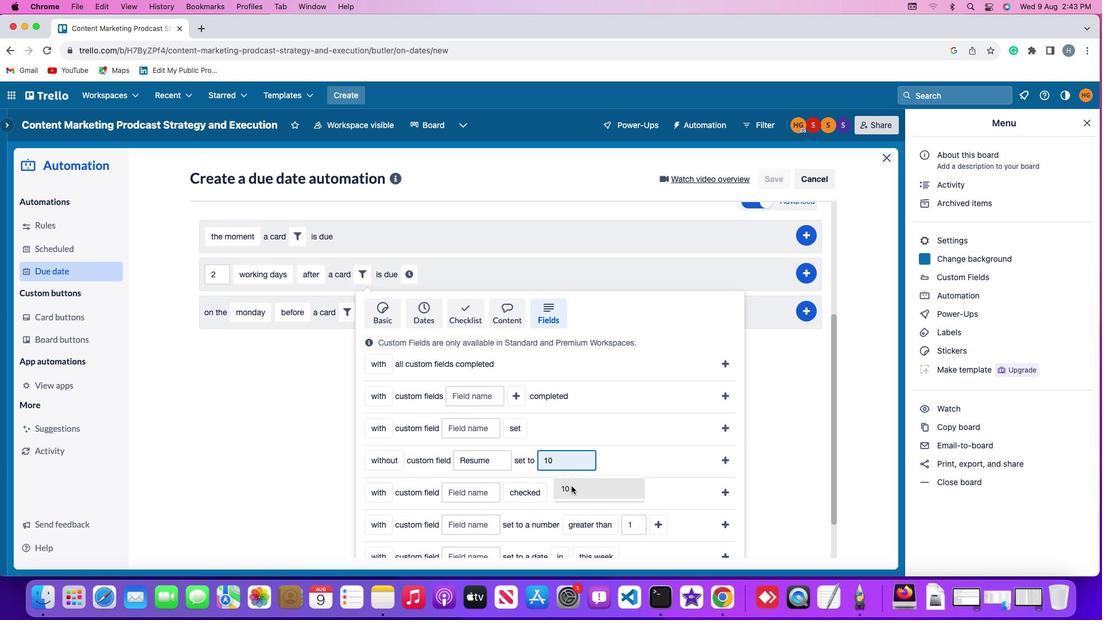 
Action: Mouse moved to (758, 459)
Screenshot: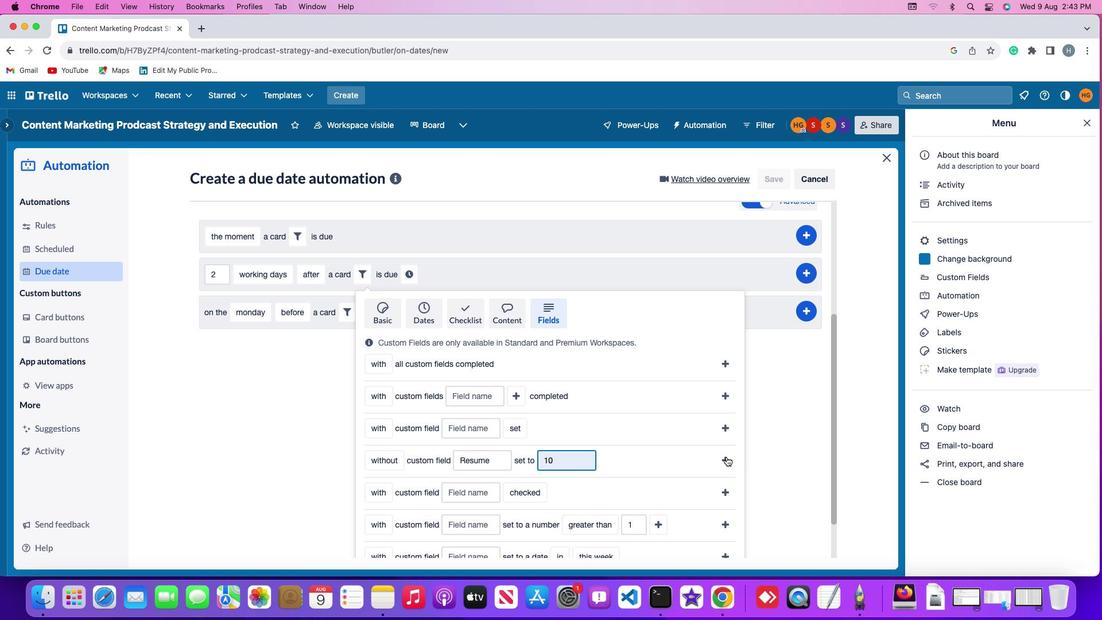
Action: Mouse pressed left at (758, 459)
Screenshot: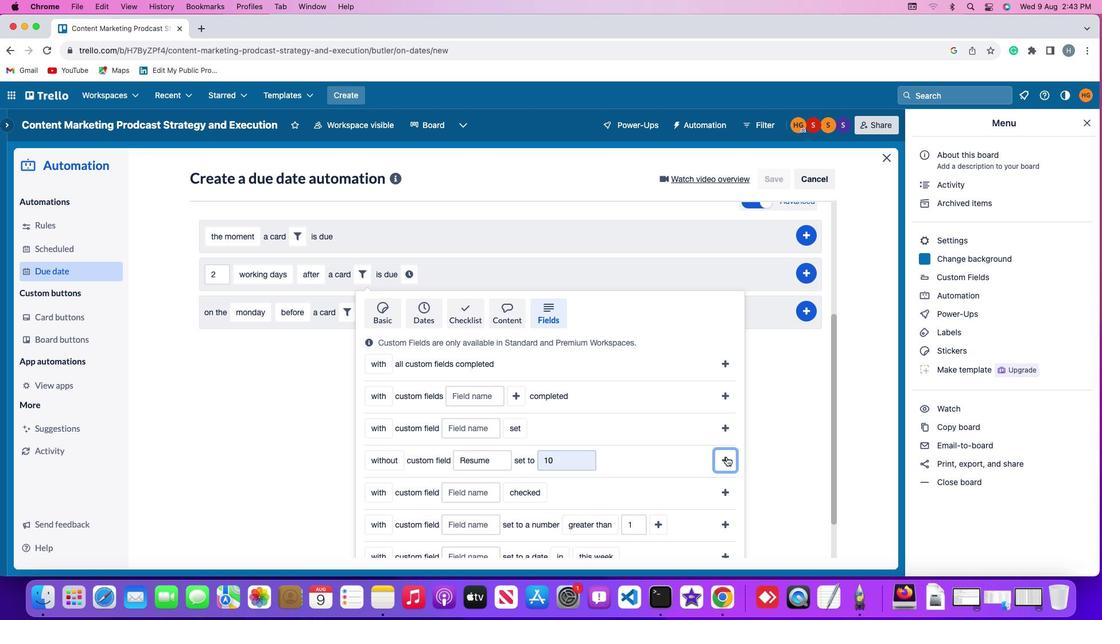
Action: Mouse moved to (600, 467)
Screenshot: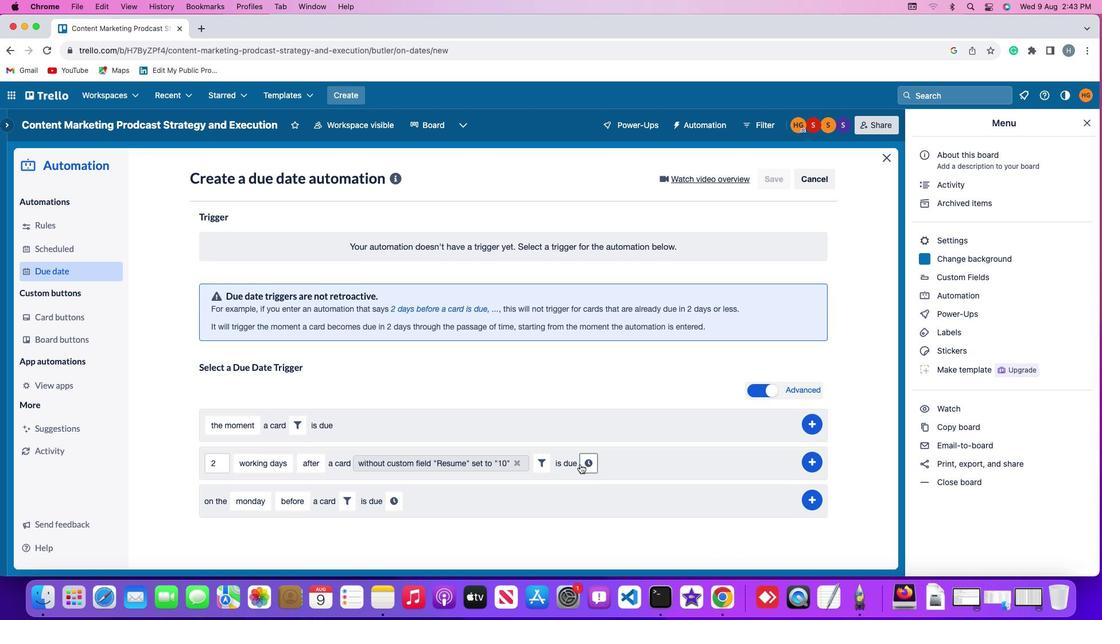 
Action: Mouse pressed left at (600, 467)
Screenshot: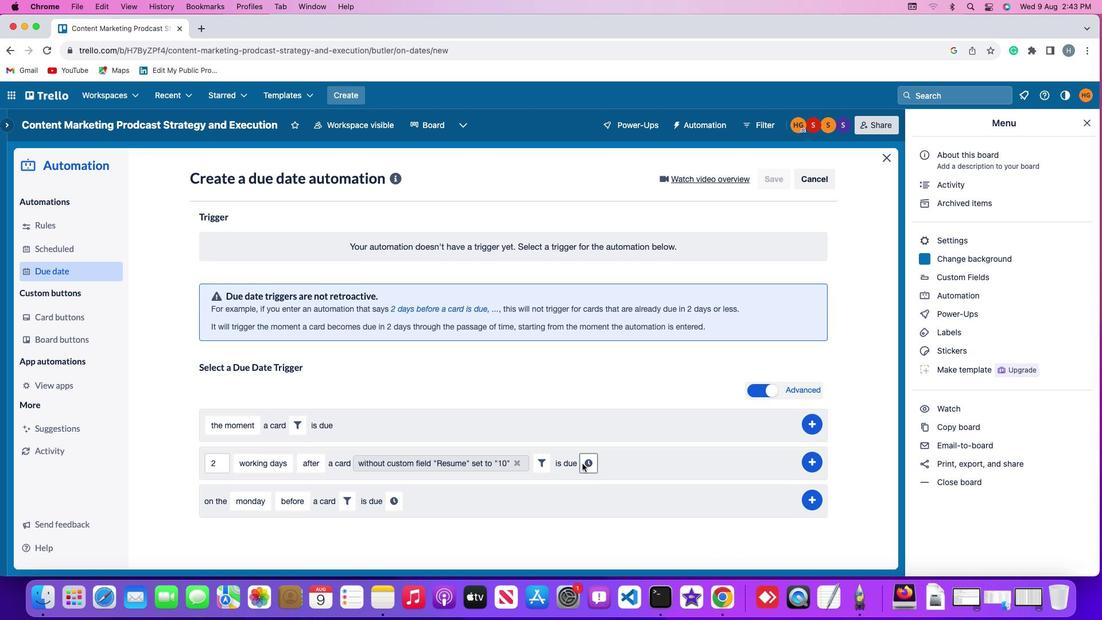 
Action: Mouse moved to (634, 466)
Screenshot: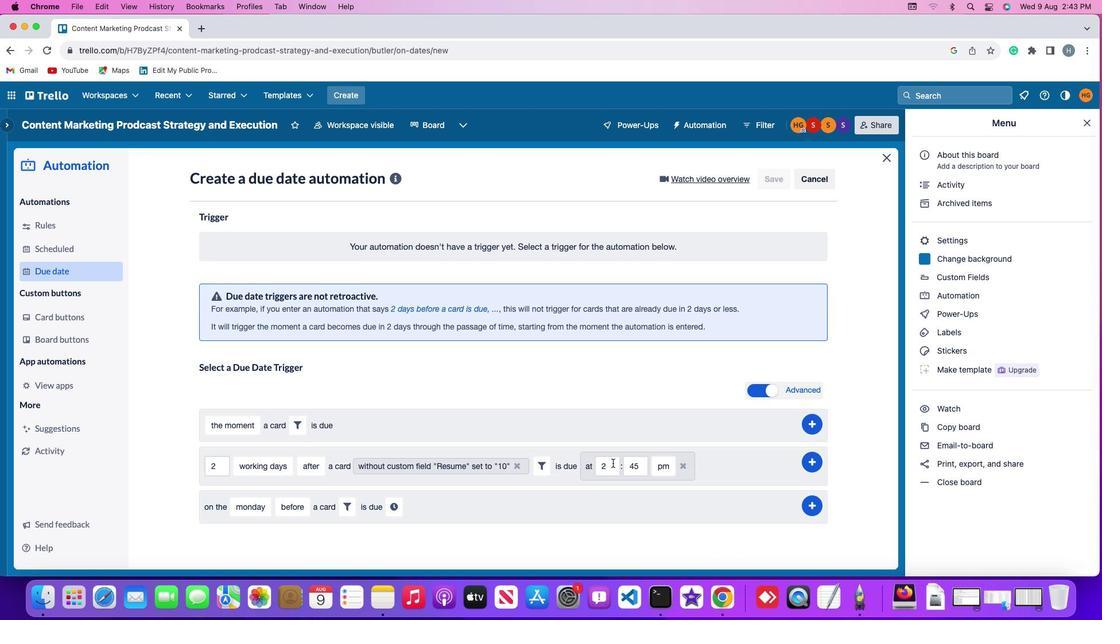 
Action: Mouse pressed left at (634, 466)
Screenshot: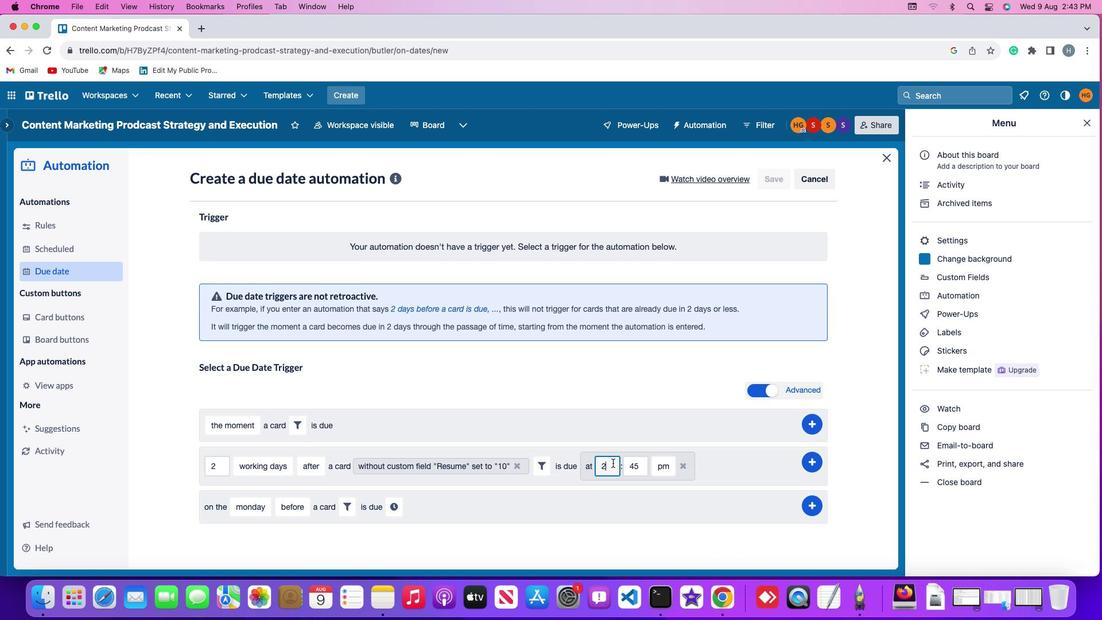 
Action: Key pressed Key.backspace
Screenshot: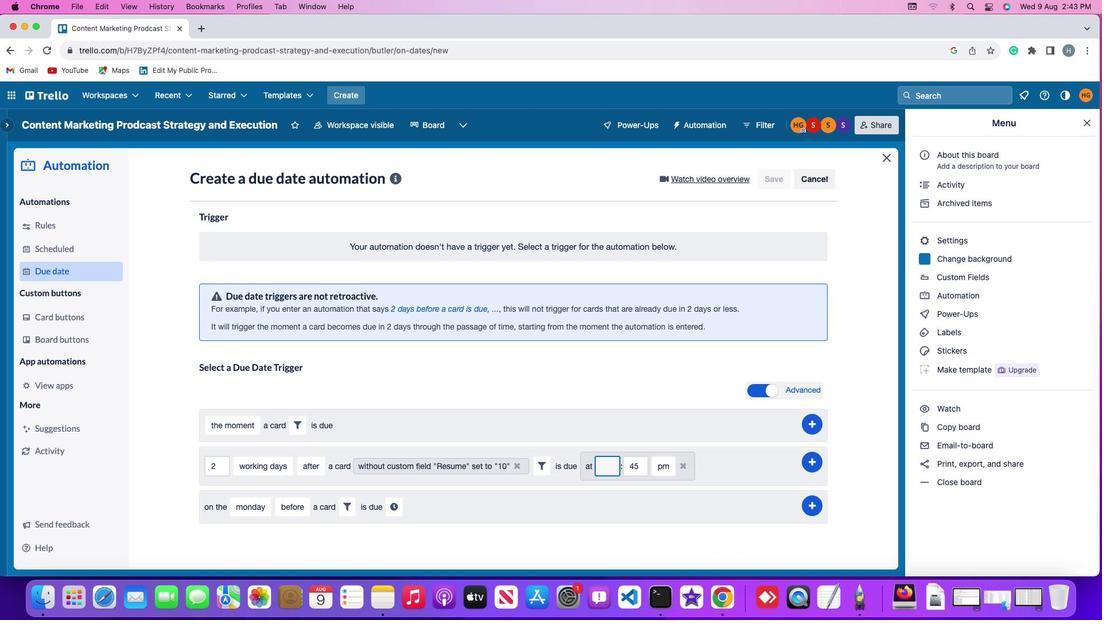 
Action: Mouse moved to (634, 467)
Screenshot: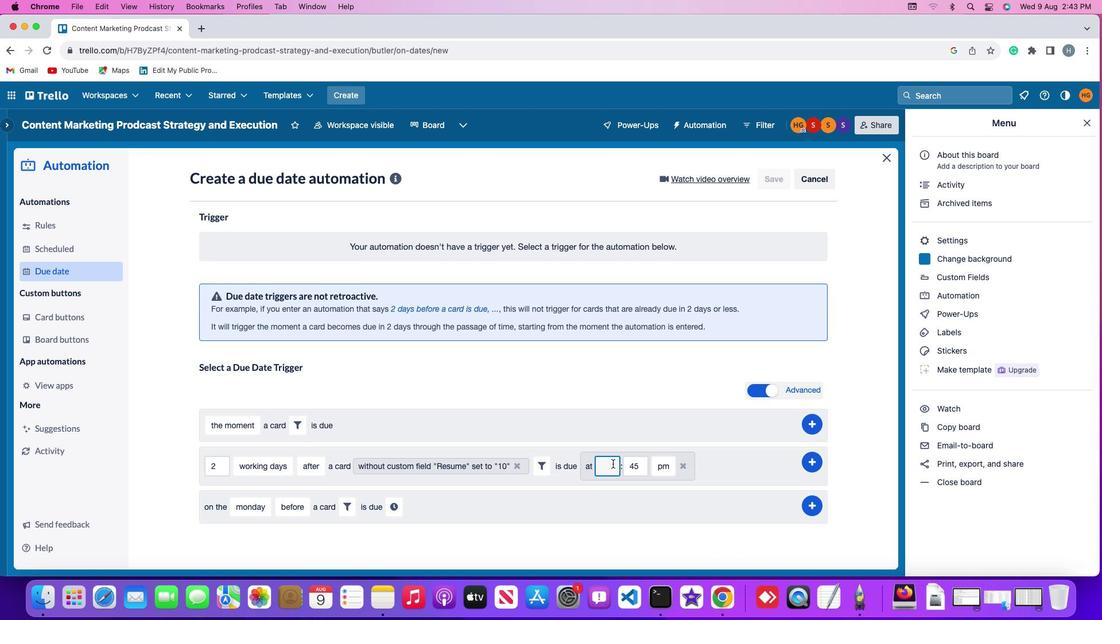 
Action: Key pressed '1''1'
Screenshot: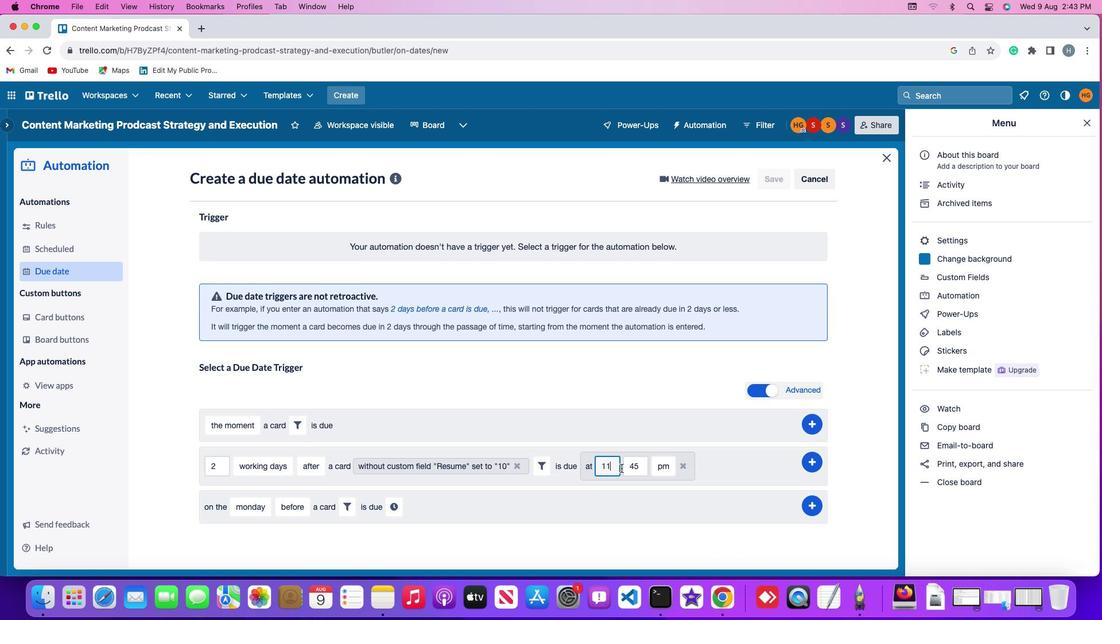 
Action: Mouse moved to (667, 472)
Screenshot: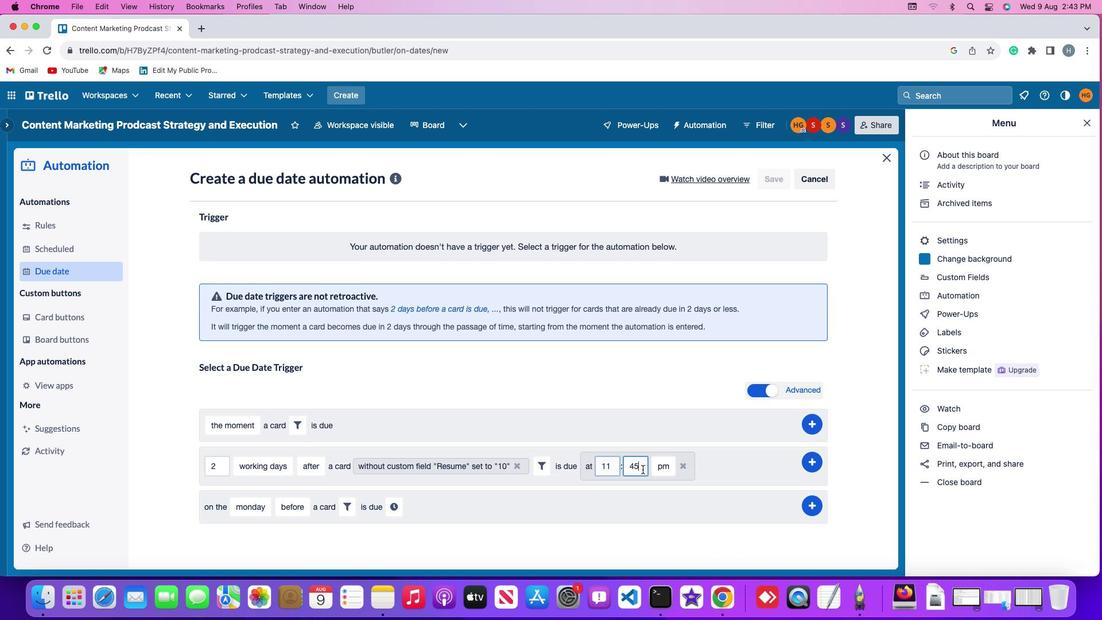 
Action: Mouse pressed left at (667, 472)
Screenshot: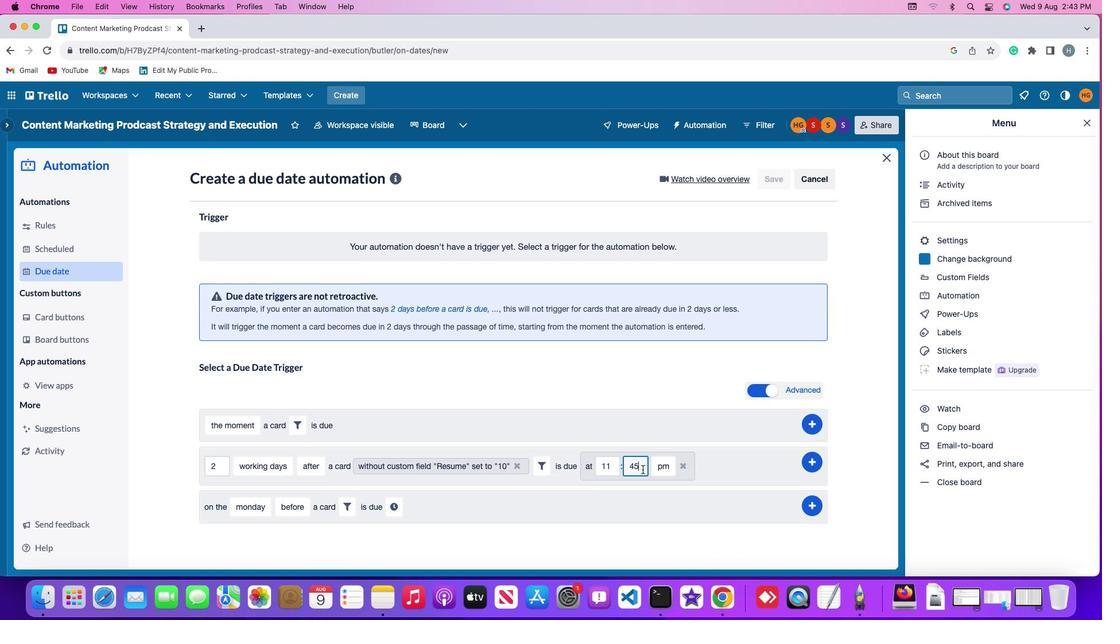 
Action: Mouse moved to (667, 472)
Screenshot: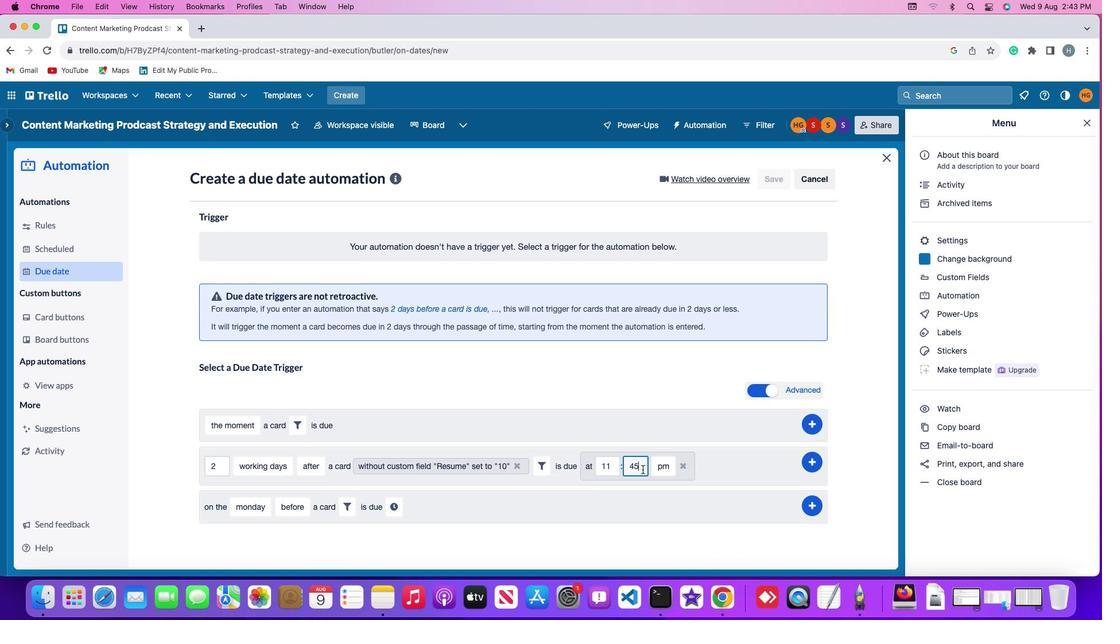 
Action: Key pressed Key.backspaceKey.backspace'0''0'
Screenshot: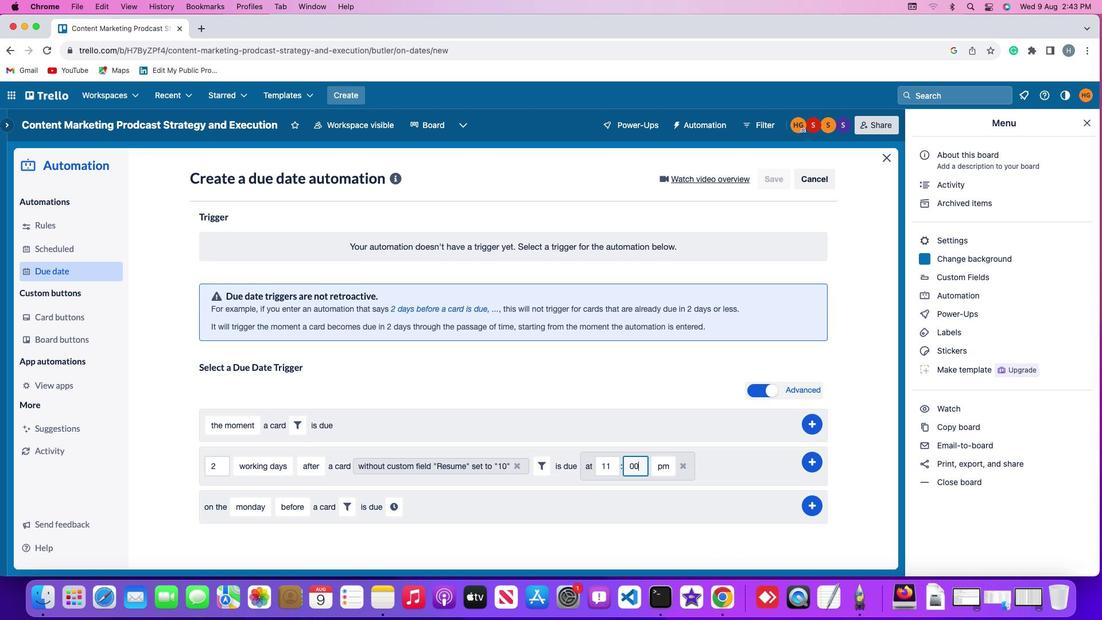 
Action: Mouse moved to (698, 471)
Screenshot: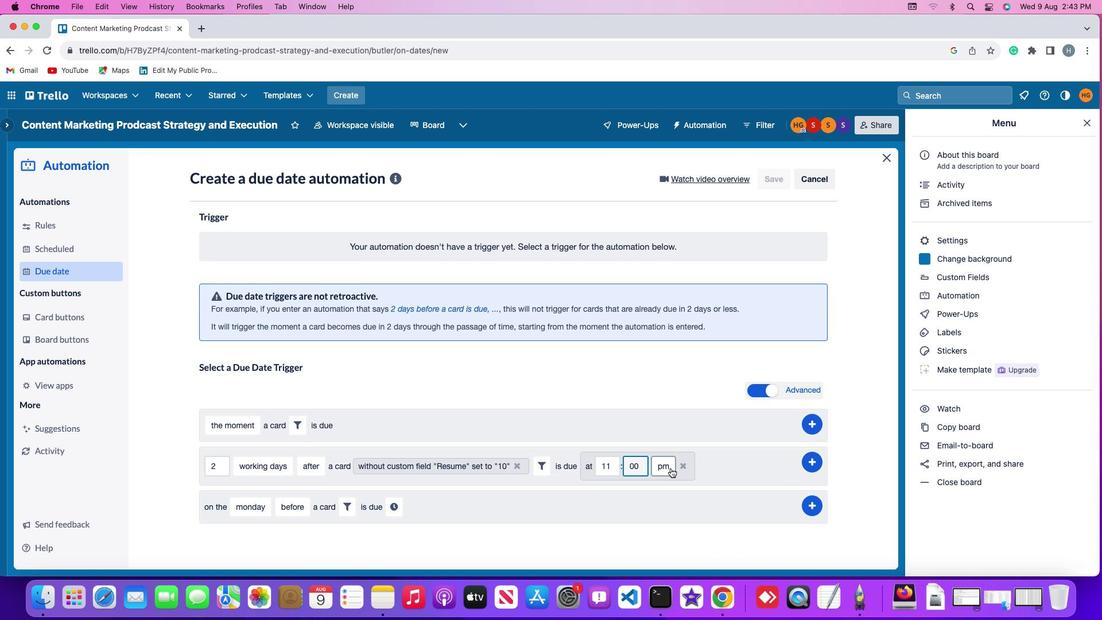 
Action: Mouse pressed left at (698, 471)
Screenshot: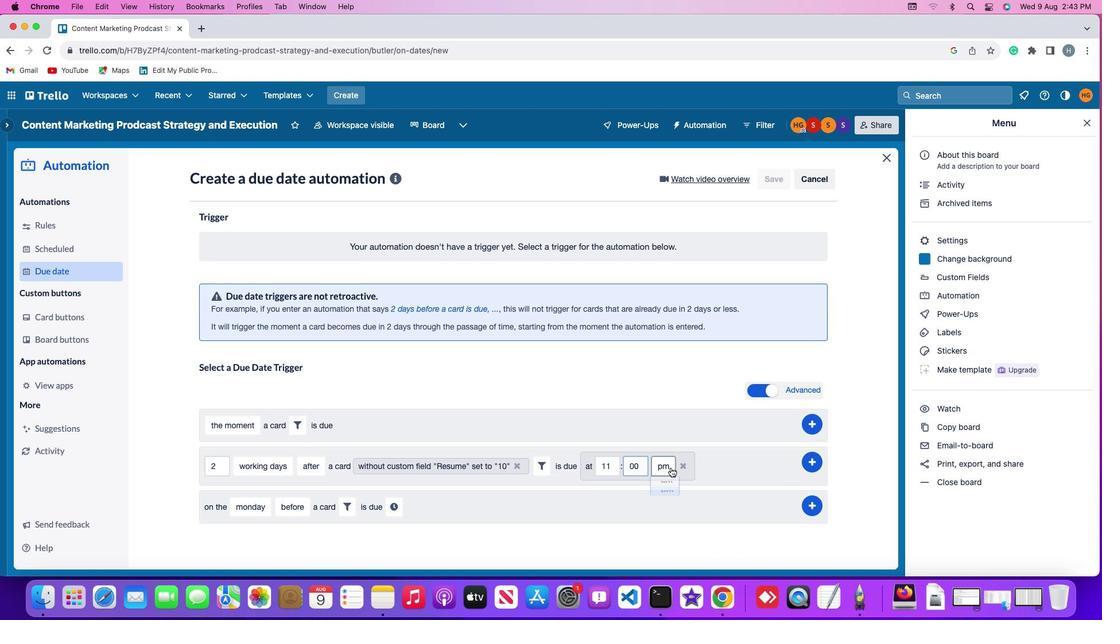 
Action: Mouse moved to (698, 489)
Screenshot: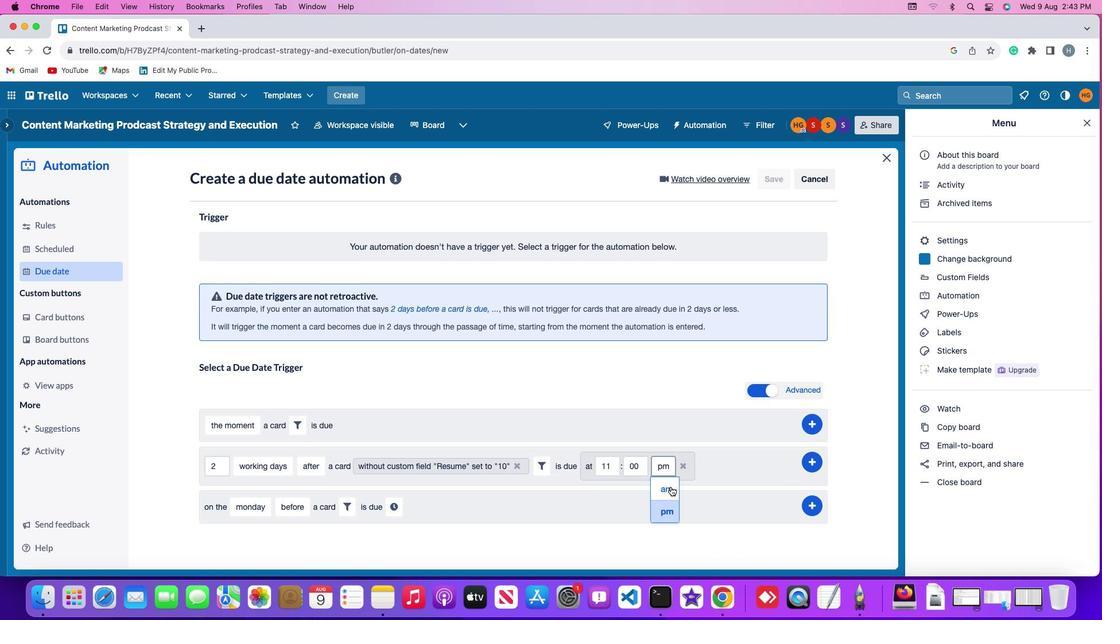 
Action: Mouse pressed left at (698, 489)
Screenshot: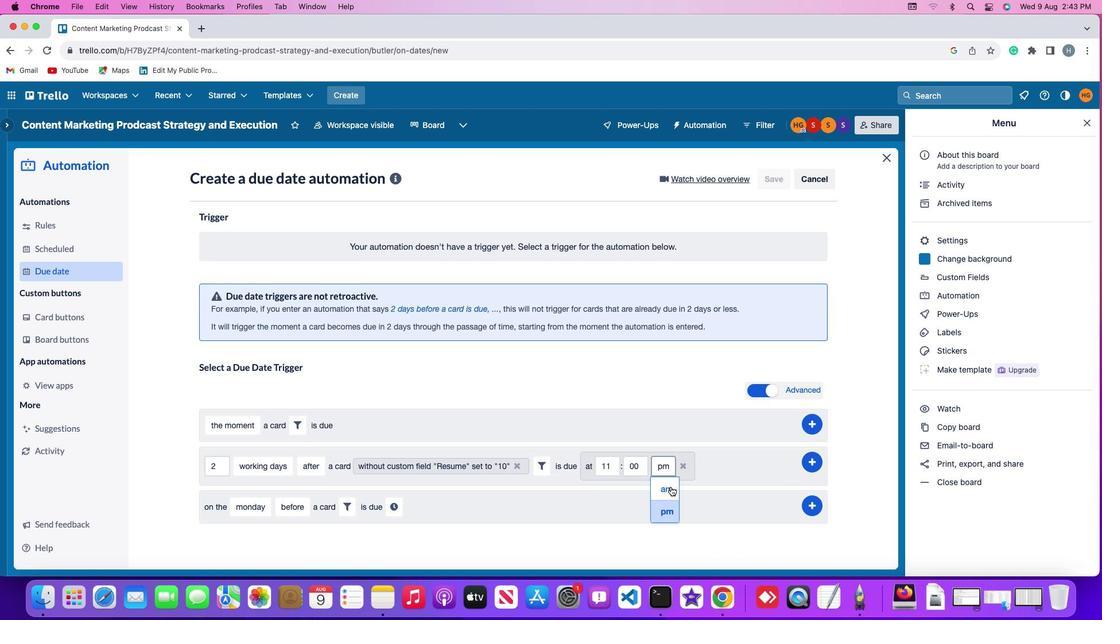 
Action: Mouse moved to (847, 463)
Screenshot: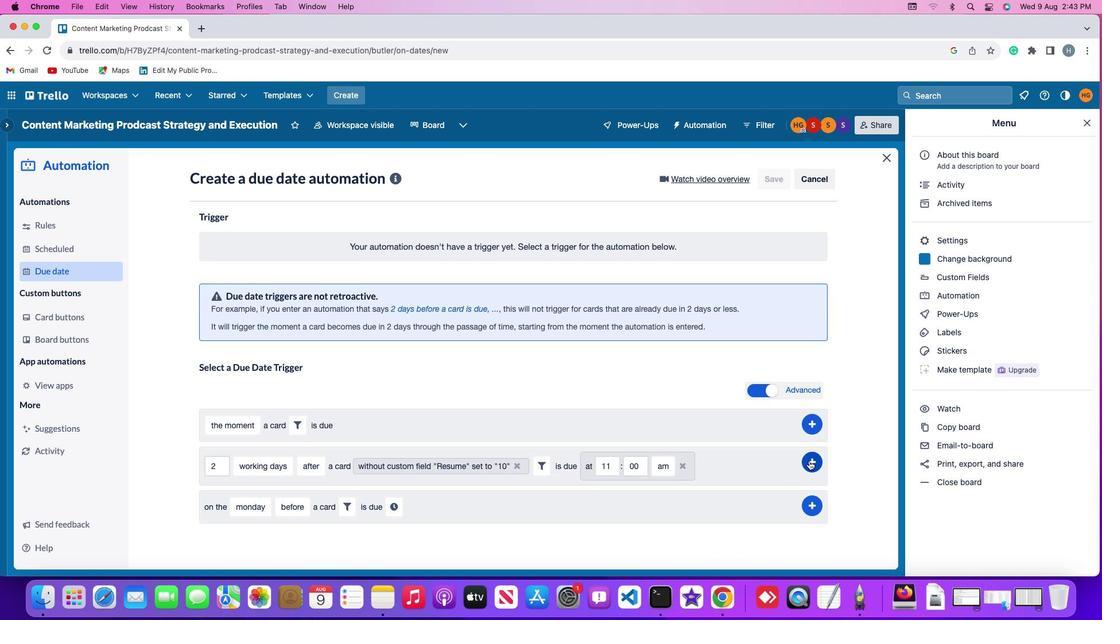 
Action: Mouse pressed left at (847, 463)
Screenshot: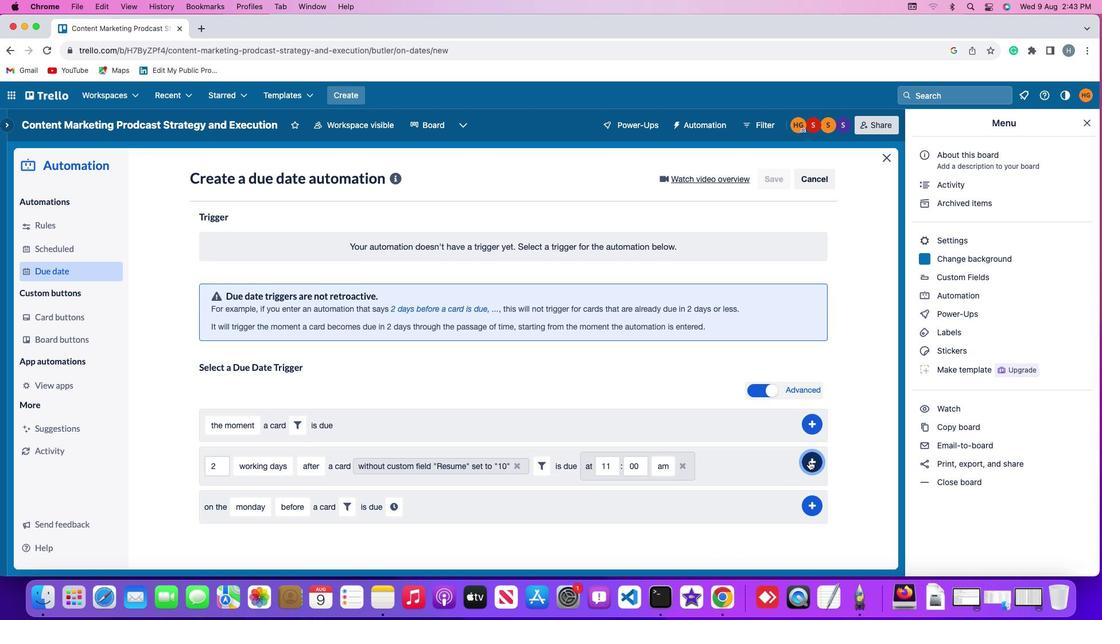 
Action: Mouse moved to (911, 403)
Screenshot: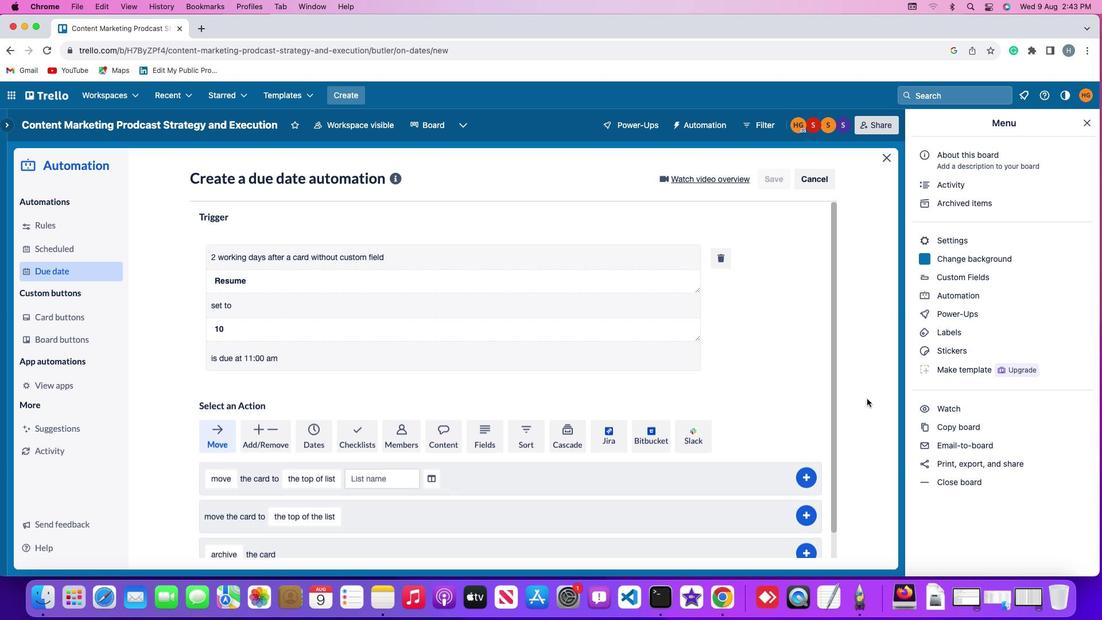 
